 Task: Find connections with filter location Corfu with filter topic #SmallBusinesswith filter profile language German with filter current company EY with filter school DOEACC with filter industry Human Resources Services with filter service category Editing with filter keywords title Nail Technician
Action: Mouse moved to (486, 80)
Screenshot: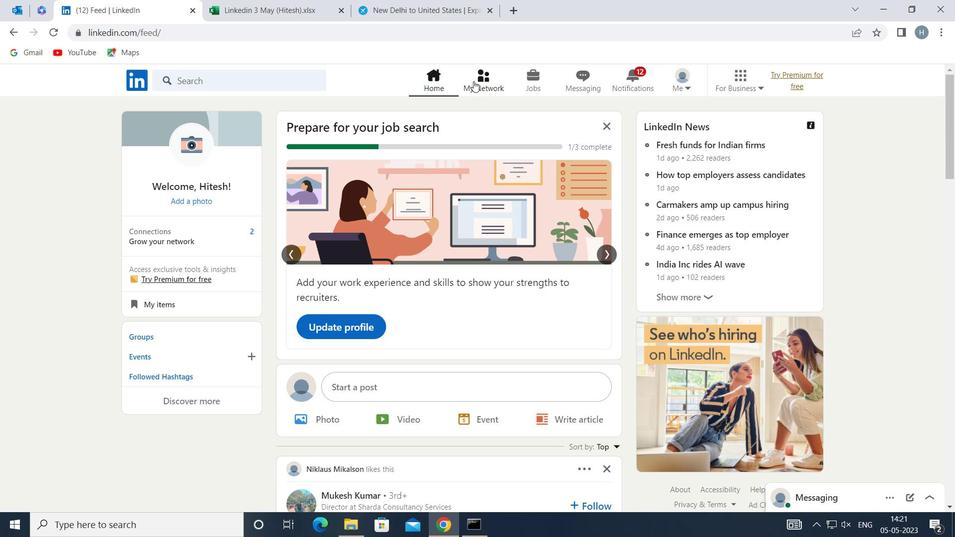 
Action: Mouse pressed left at (486, 80)
Screenshot: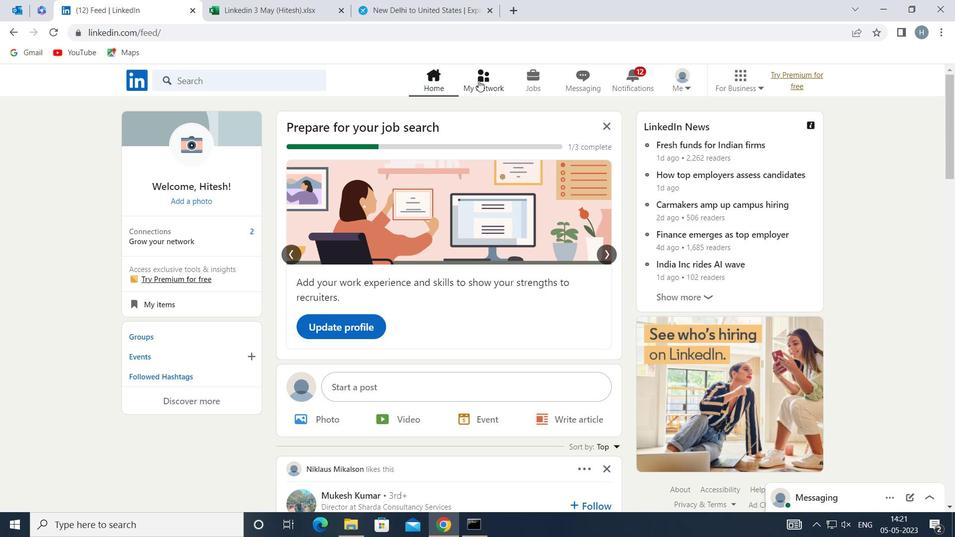 
Action: Mouse moved to (265, 147)
Screenshot: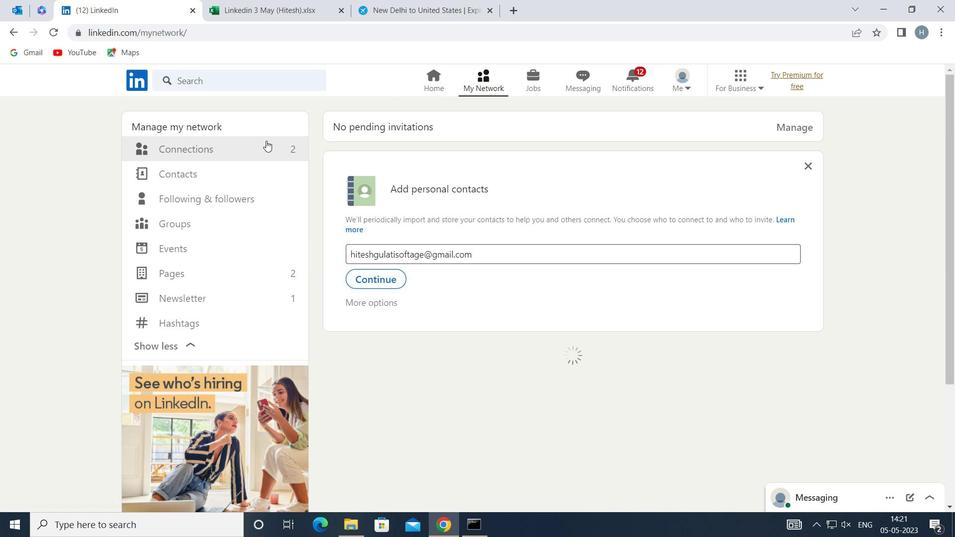 
Action: Mouse pressed left at (265, 147)
Screenshot: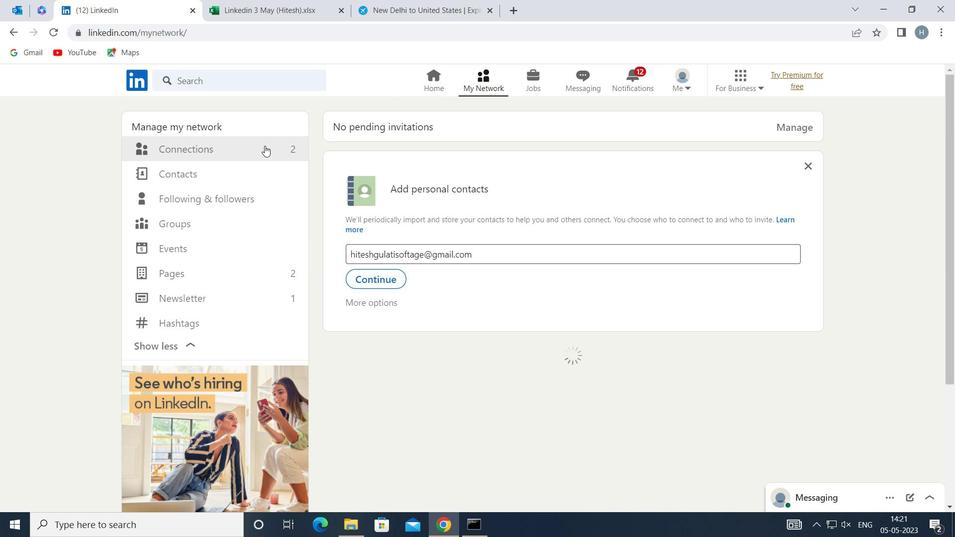 
Action: Mouse moved to (559, 148)
Screenshot: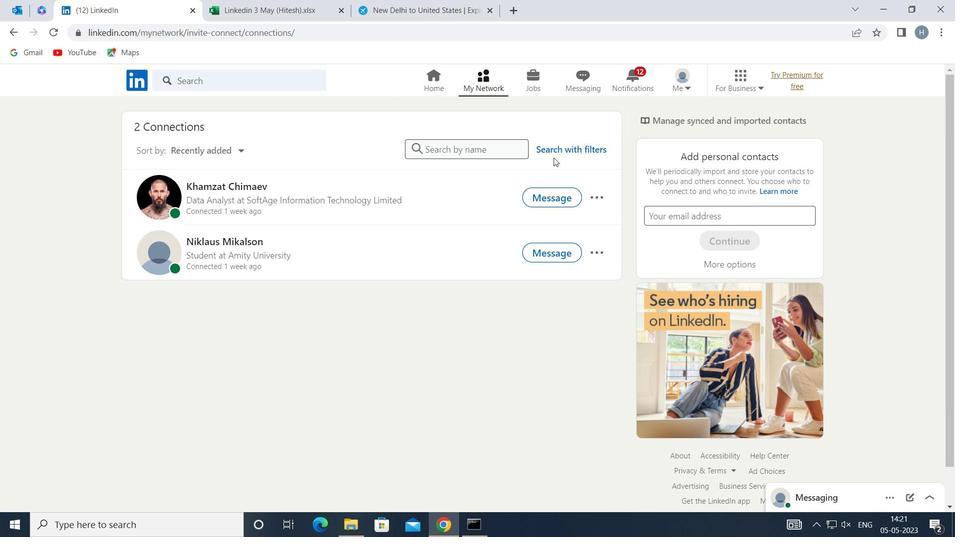 
Action: Mouse pressed left at (559, 148)
Screenshot: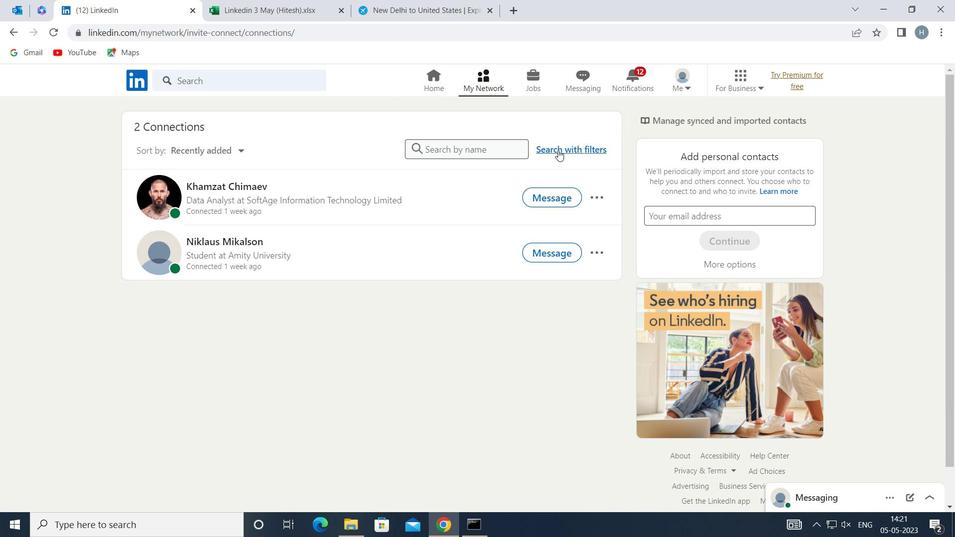
Action: Mouse moved to (515, 116)
Screenshot: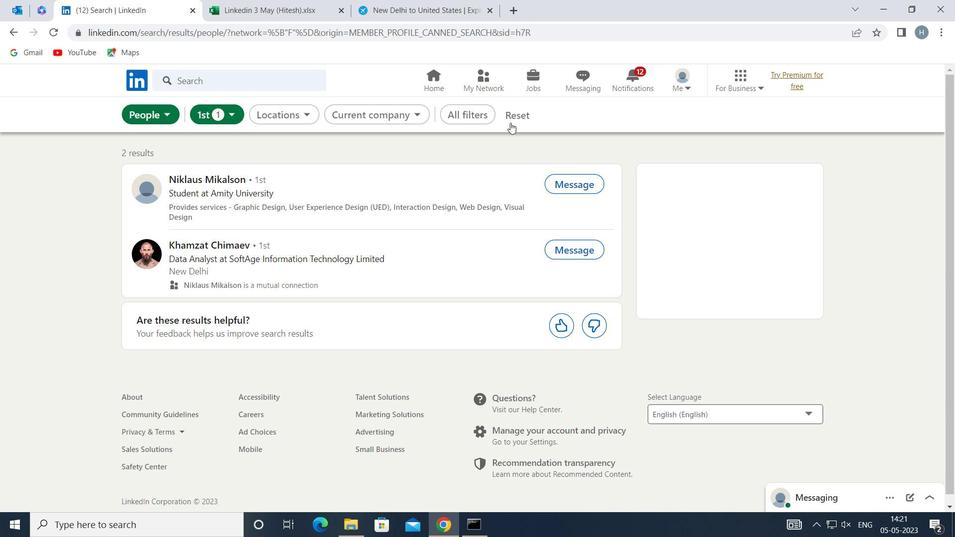 
Action: Mouse pressed left at (515, 116)
Screenshot: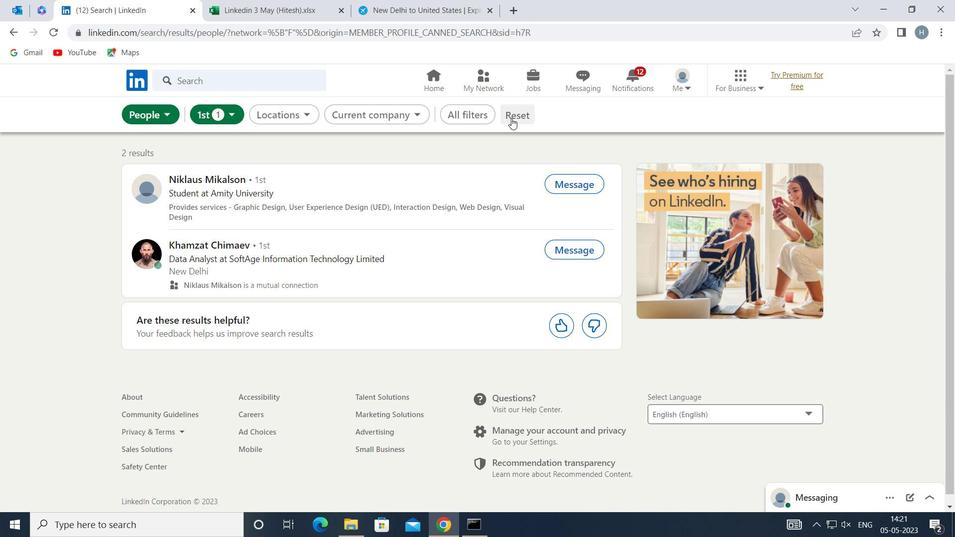 
Action: Mouse moved to (499, 114)
Screenshot: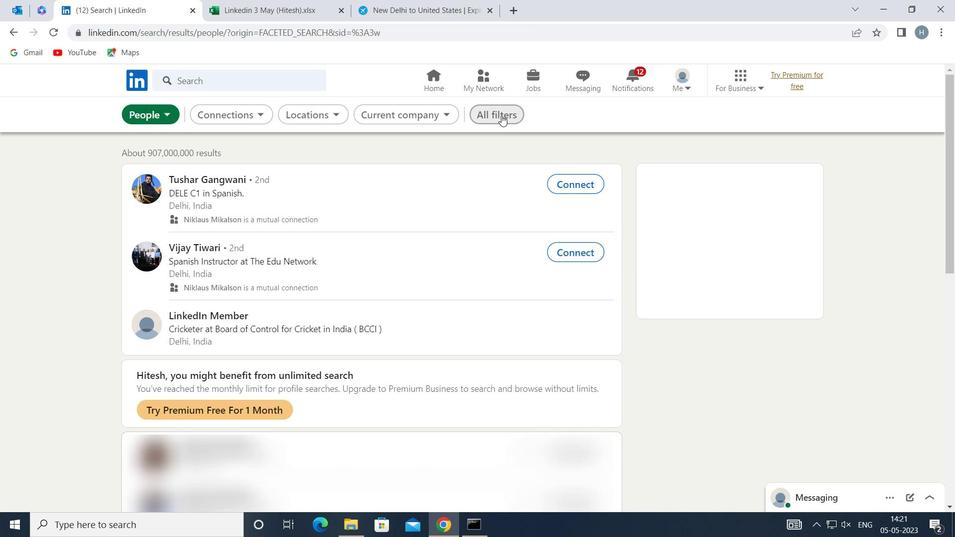 
Action: Mouse pressed left at (499, 114)
Screenshot: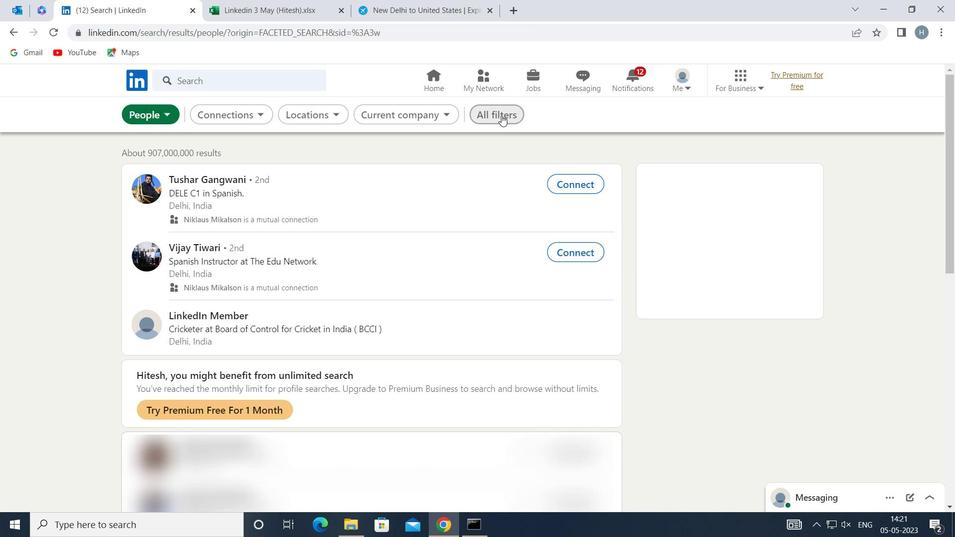 
Action: Mouse moved to (679, 246)
Screenshot: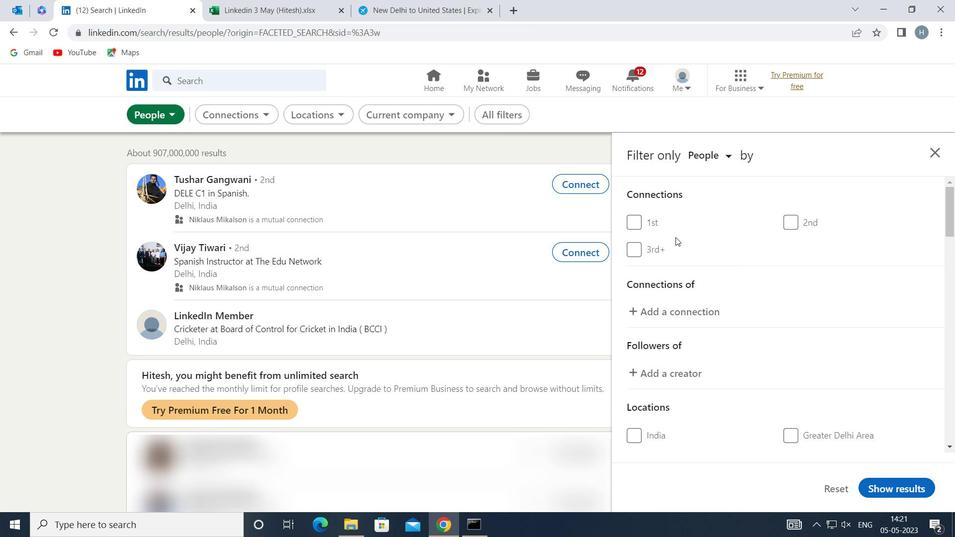 
Action: Mouse scrolled (679, 246) with delta (0, 0)
Screenshot: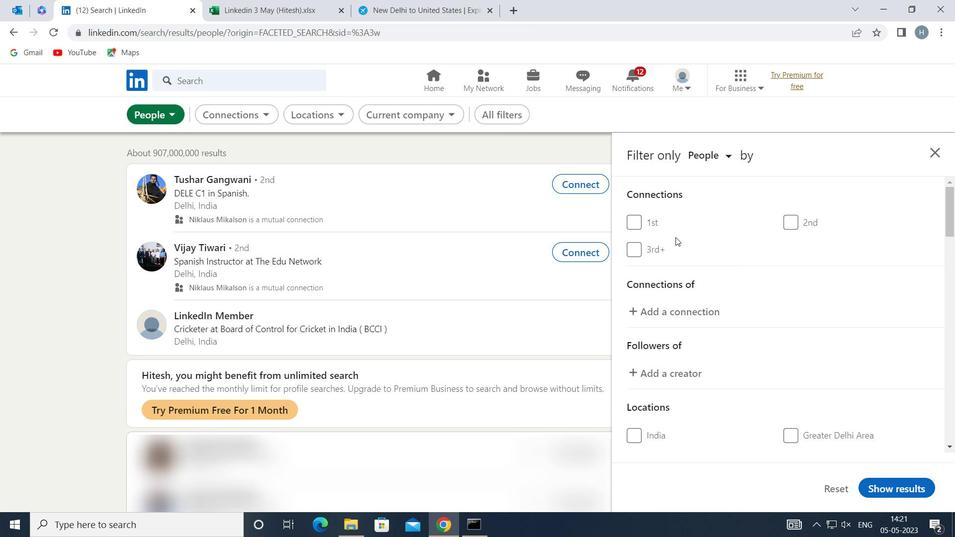 
Action: Mouse moved to (685, 261)
Screenshot: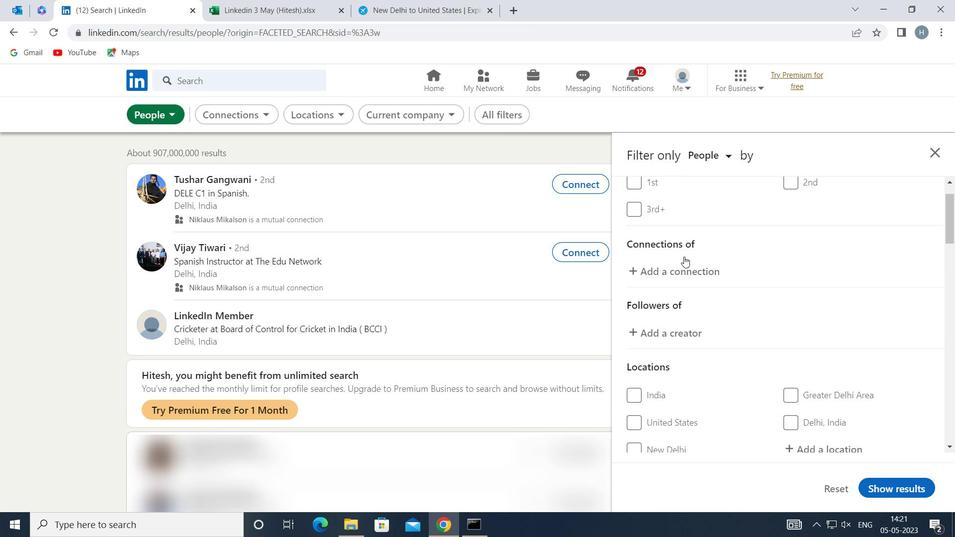 
Action: Mouse scrolled (685, 260) with delta (0, 0)
Screenshot: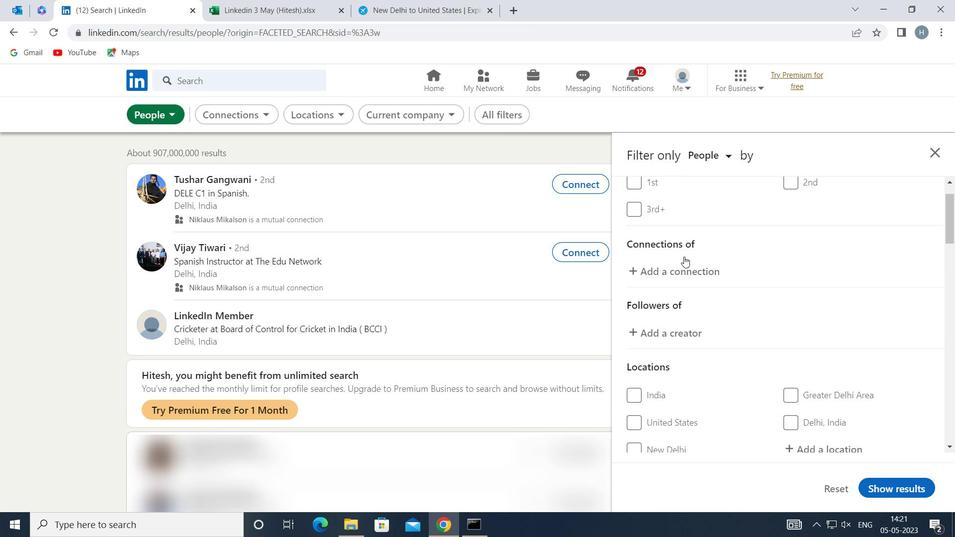 
Action: Mouse moved to (810, 354)
Screenshot: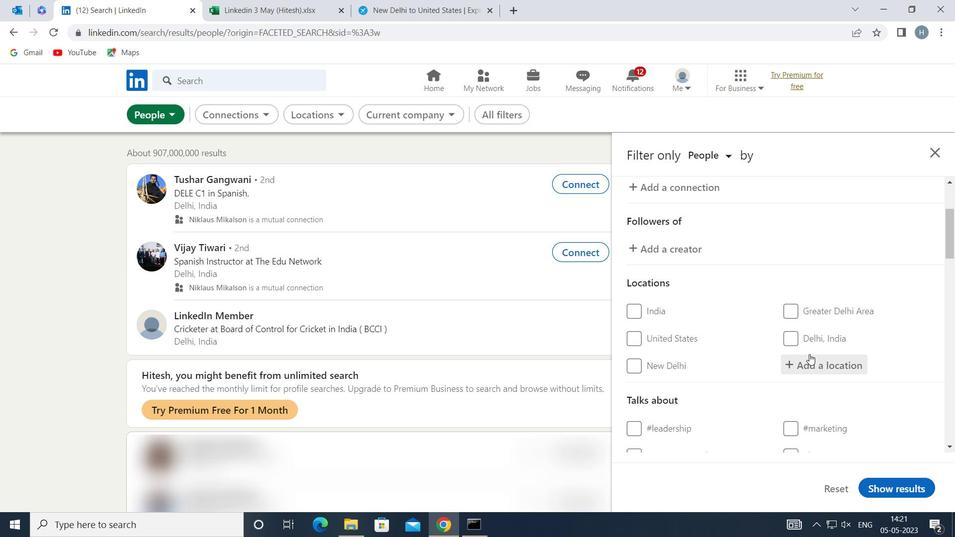 
Action: Mouse pressed left at (810, 354)
Screenshot: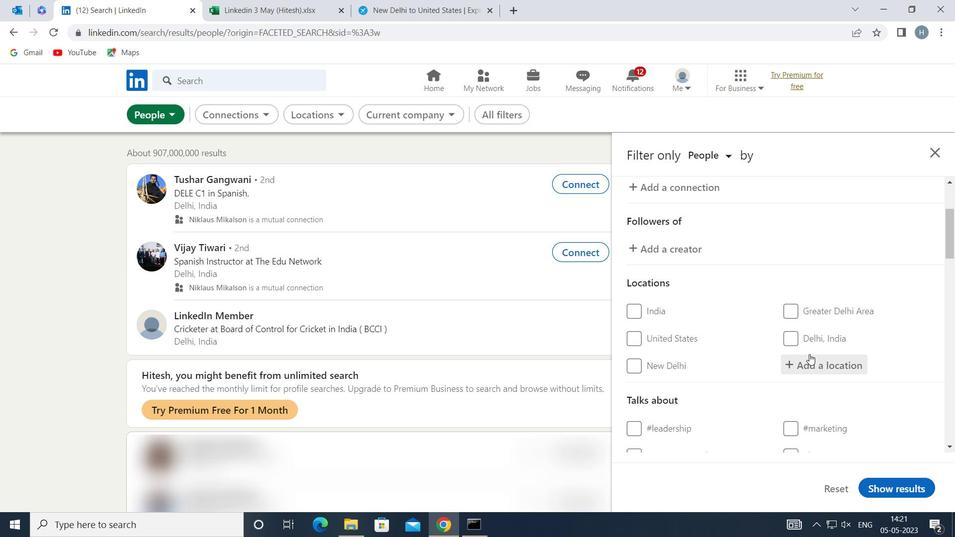 
Action: Mouse moved to (810, 354)
Screenshot: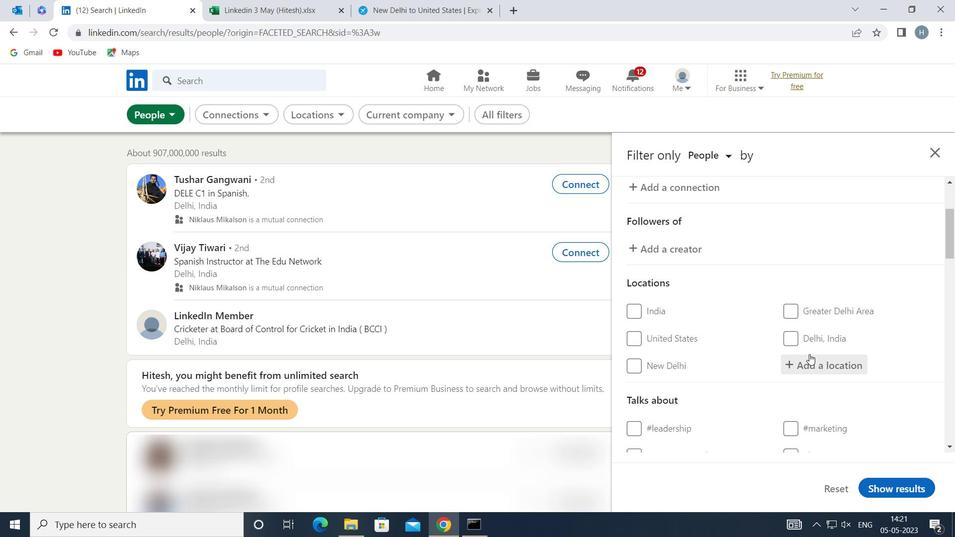 
Action: Key pressed <Key.shift>CORFU
Screenshot: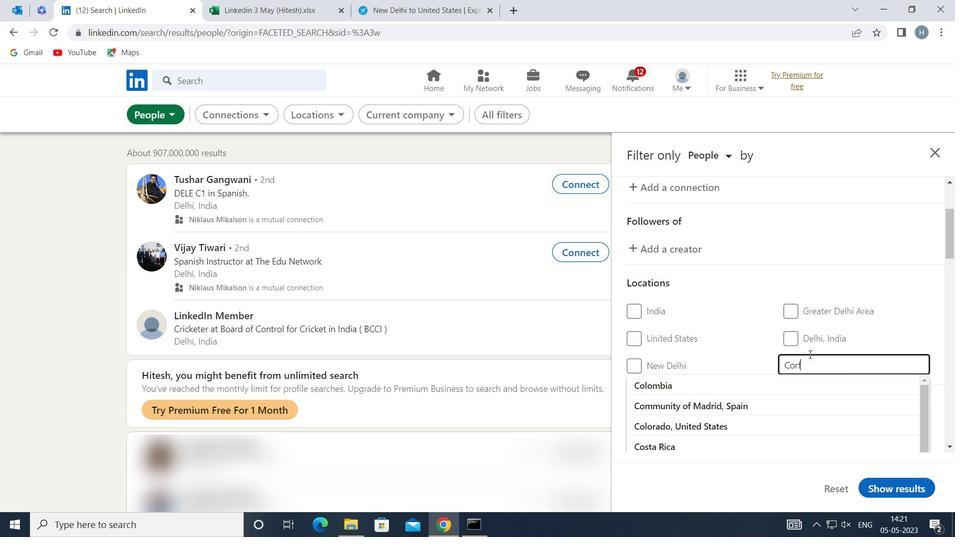 
Action: Mouse moved to (763, 386)
Screenshot: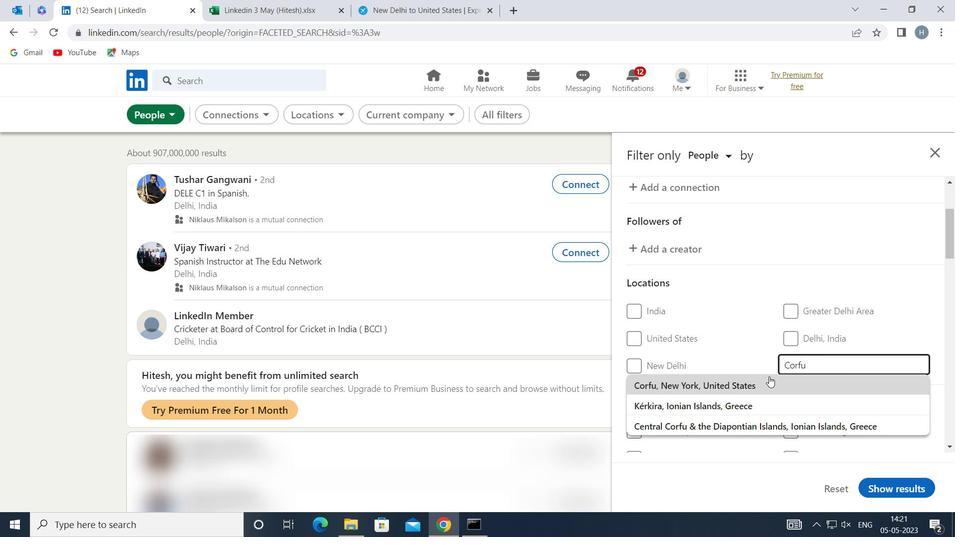 
Action: Mouse pressed left at (763, 386)
Screenshot: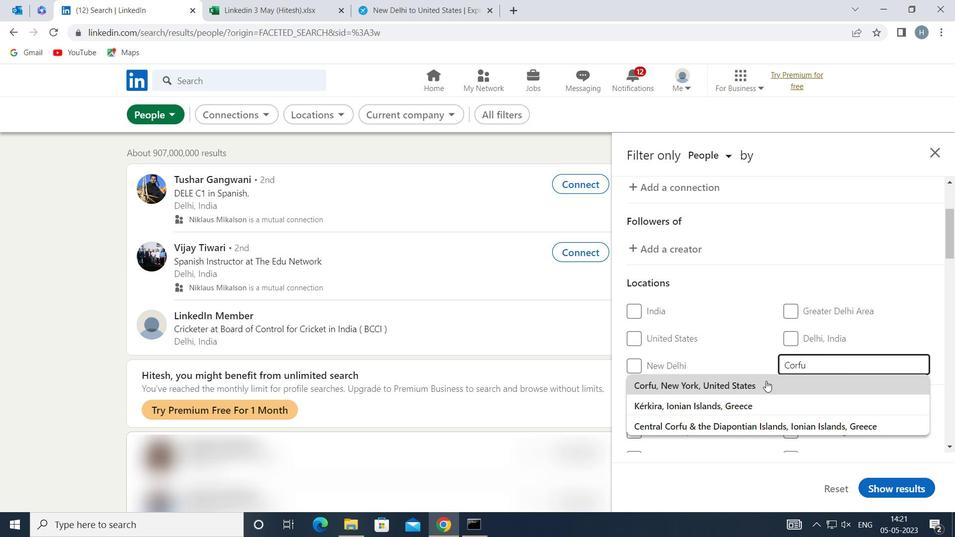 
Action: Mouse moved to (751, 305)
Screenshot: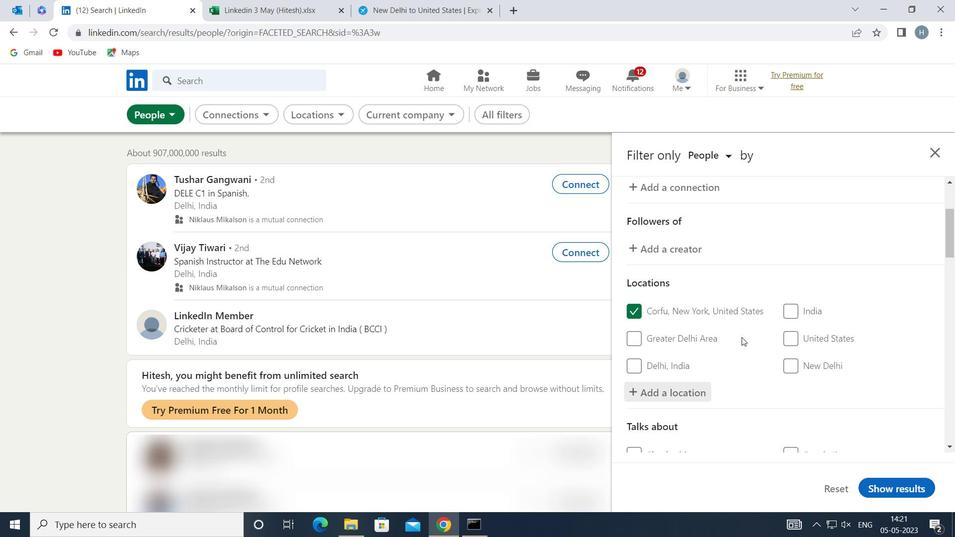 
Action: Mouse scrolled (751, 304) with delta (0, 0)
Screenshot: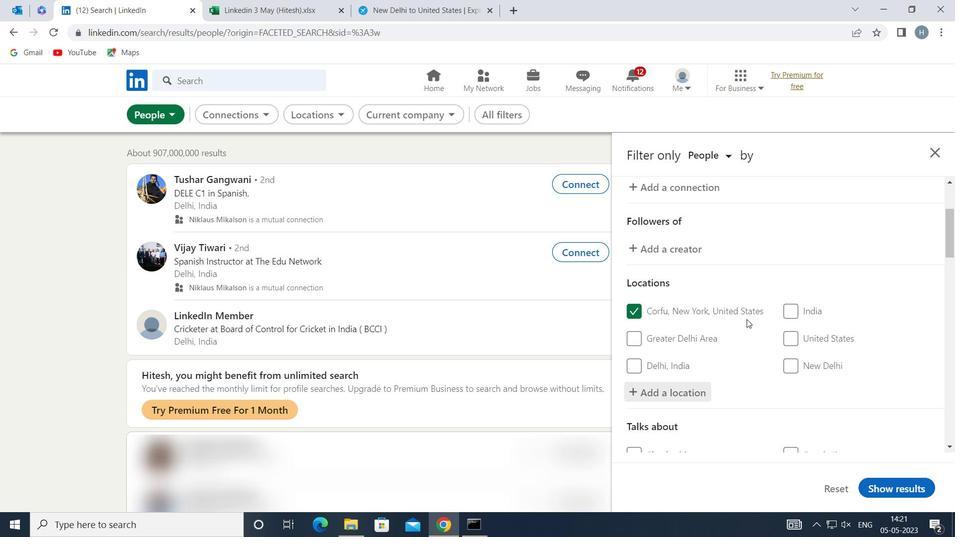 
Action: Mouse moved to (754, 300)
Screenshot: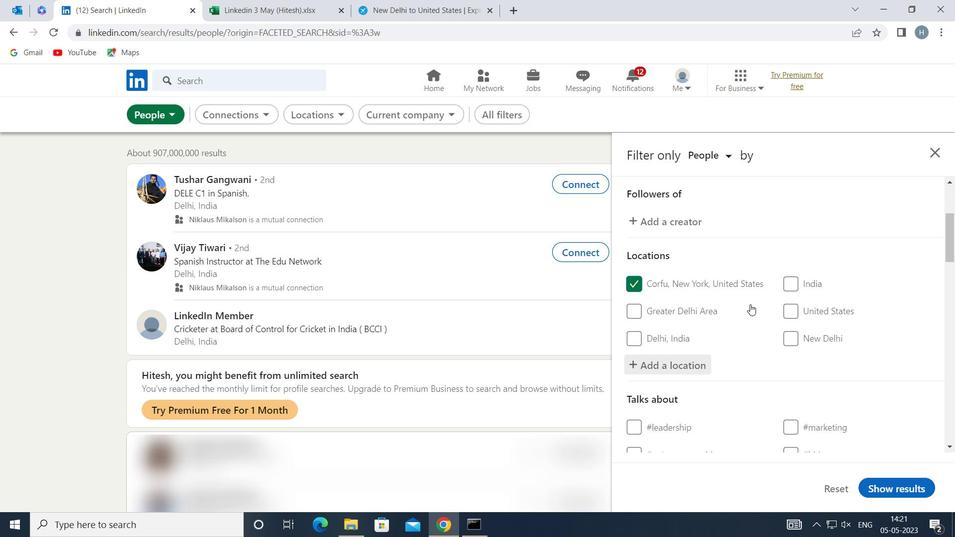 
Action: Mouse scrolled (754, 300) with delta (0, 0)
Screenshot: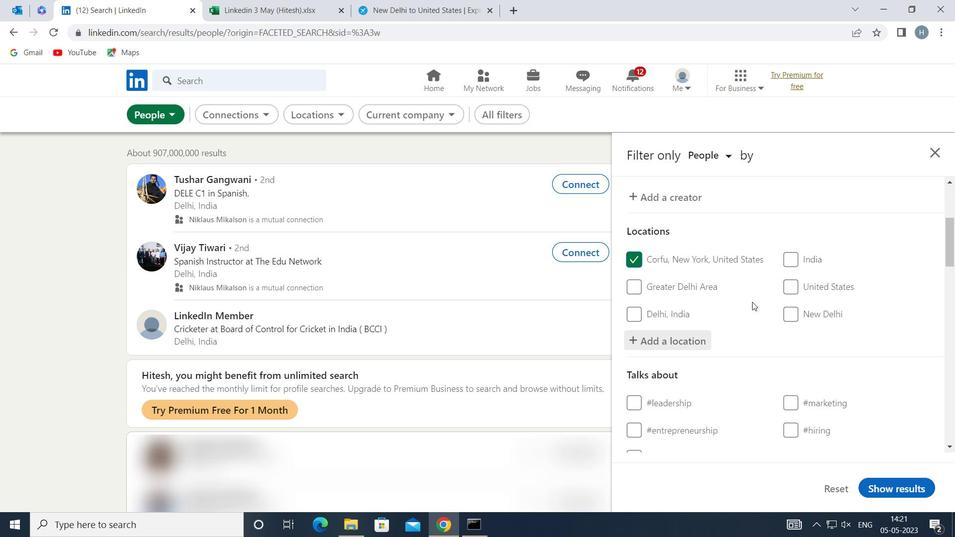 
Action: Mouse moved to (756, 303)
Screenshot: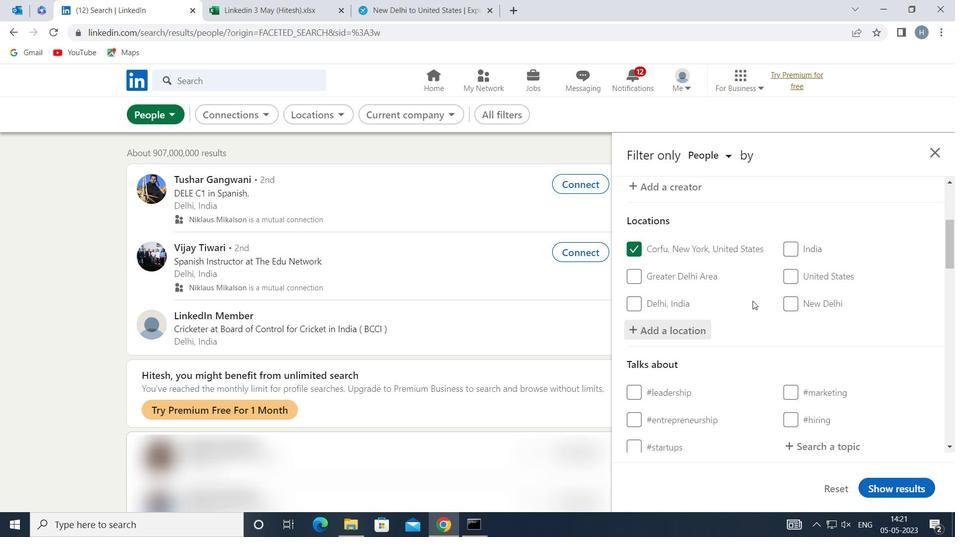 
Action: Mouse scrolled (756, 303) with delta (0, 0)
Screenshot: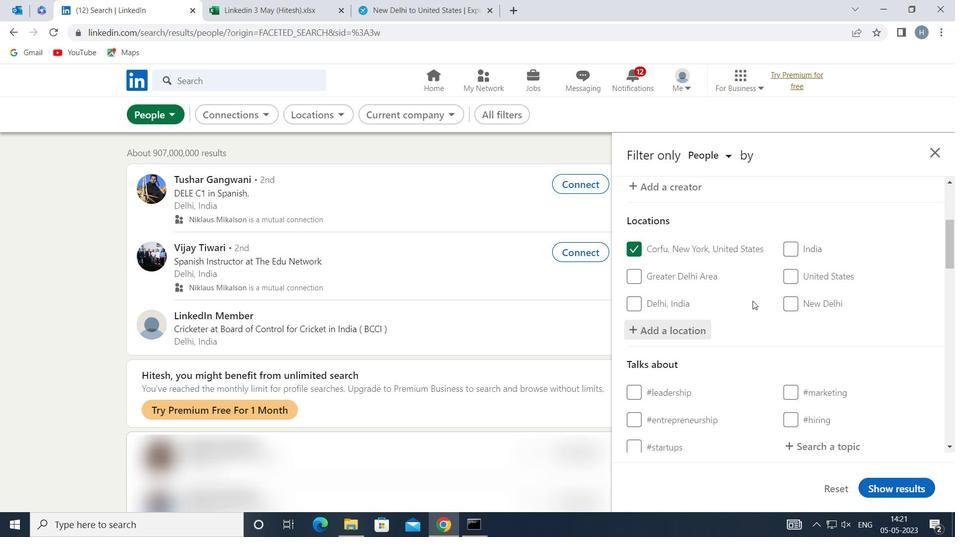 
Action: Mouse moved to (822, 317)
Screenshot: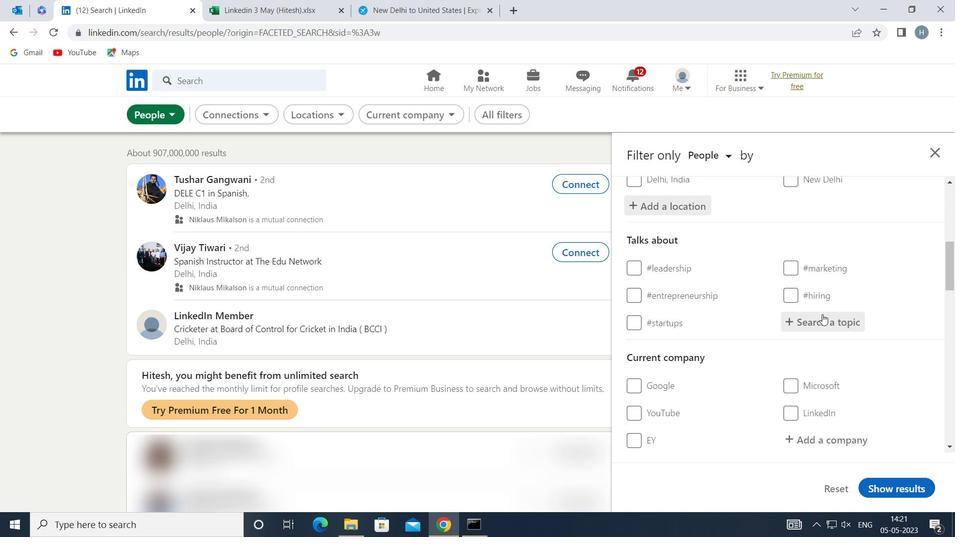 
Action: Mouse pressed left at (822, 317)
Screenshot: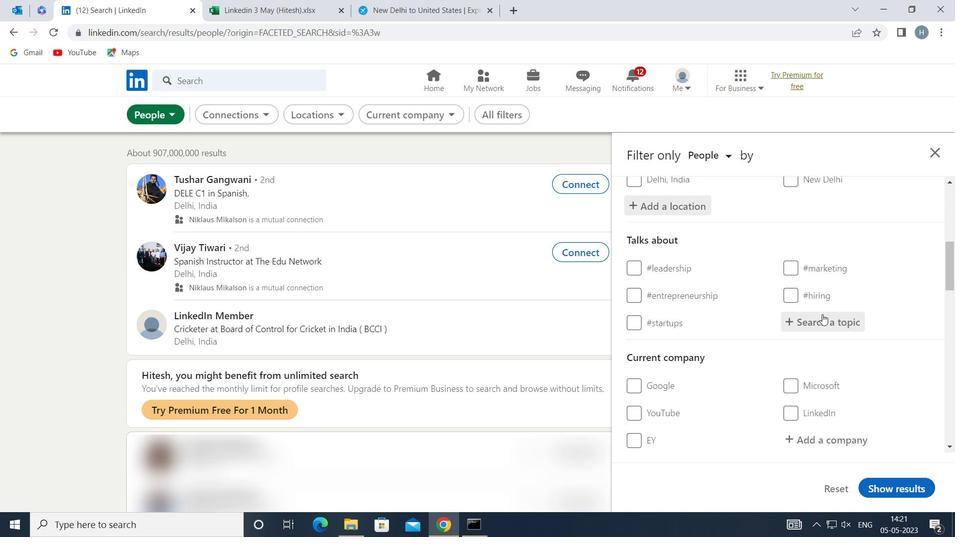 
Action: Mouse moved to (822, 318)
Screenshot: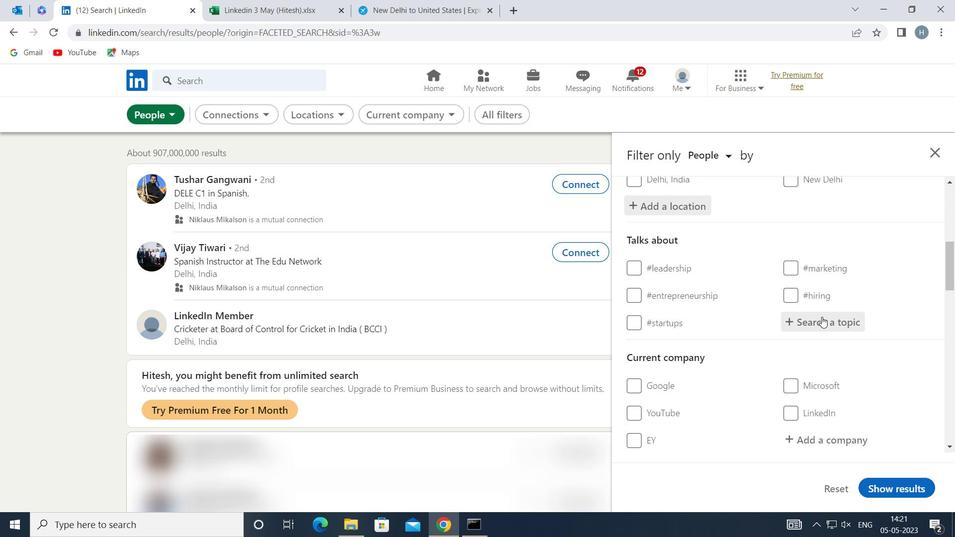 
Action: Key pressed <Key.shift>SMALL<Key.shift>BUSINESS
Screenshot: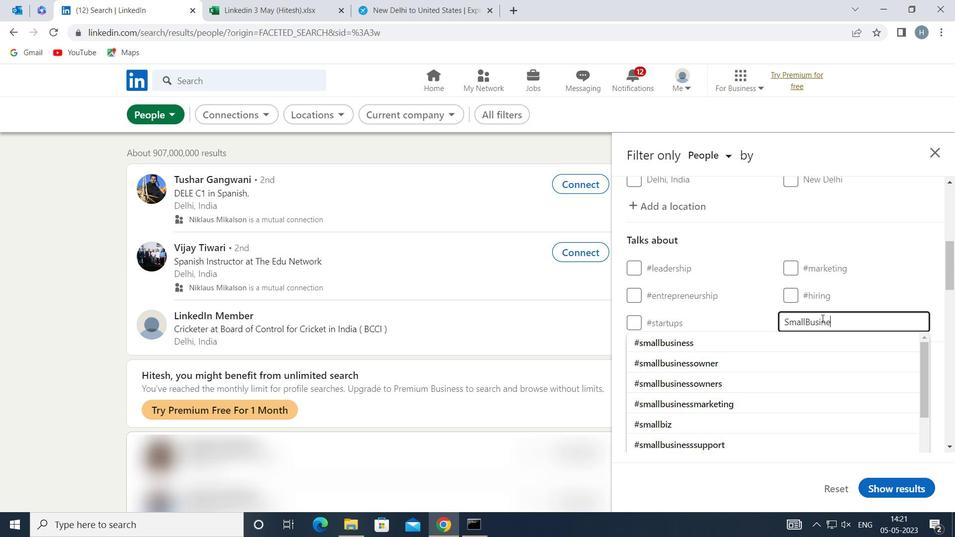 
Action: Mouse moved to (794, 341)
Screenshot: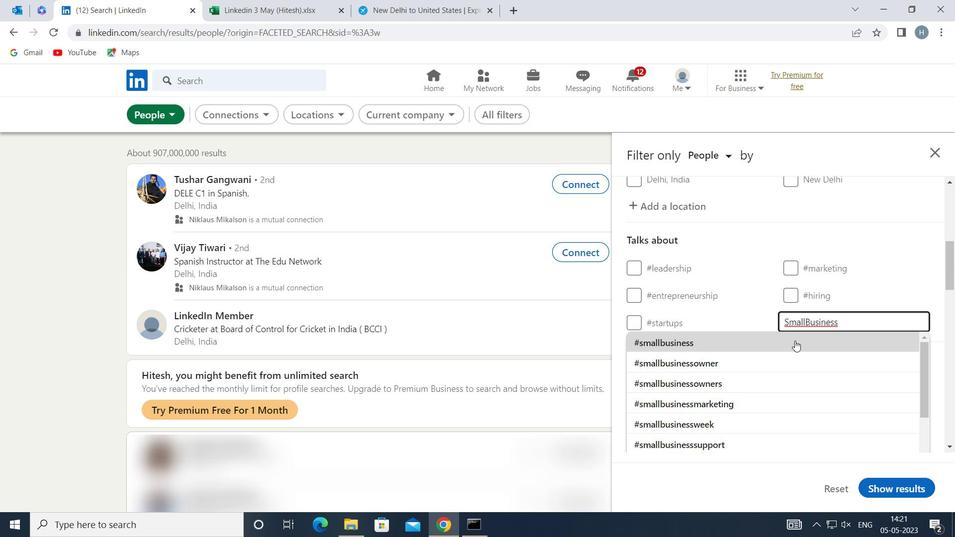 
Action: Mouse pressed left at (794, 341)
Screenshot: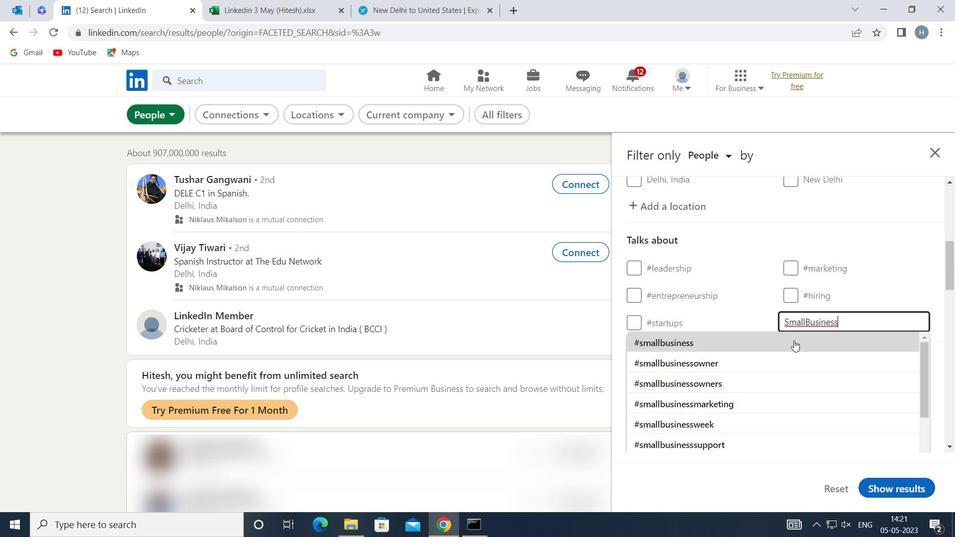
Action: Mouse moved to (790, 337)
Screenshot: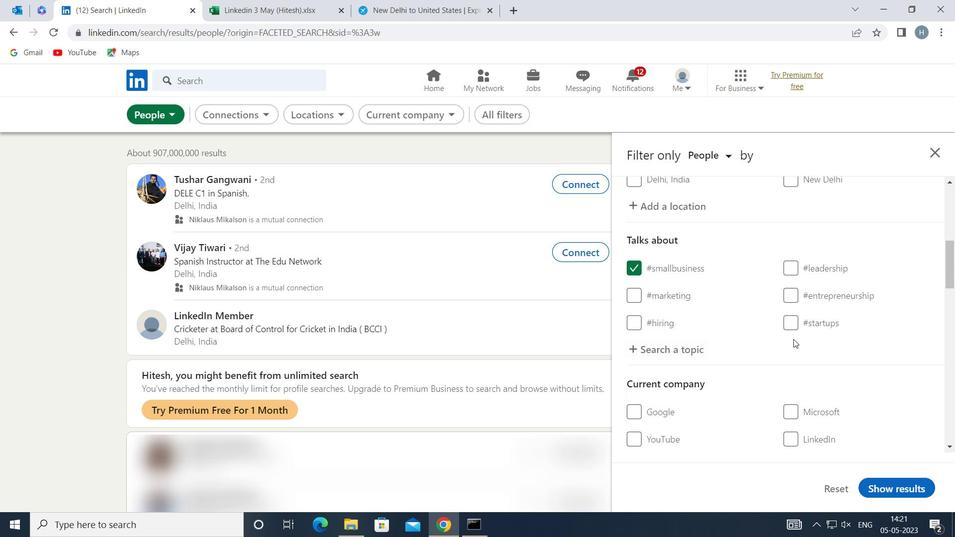
Action: Mouse scrolled (790, 337) with delta (0, 0)
Screenshot: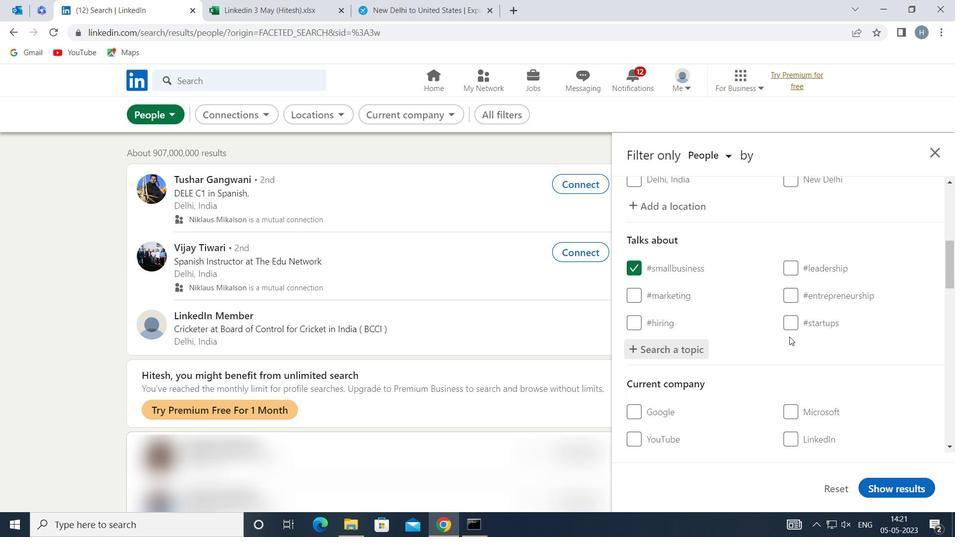 
Action: Mouse scrolled (790, 337) with delta (0, 0)
Screenshot: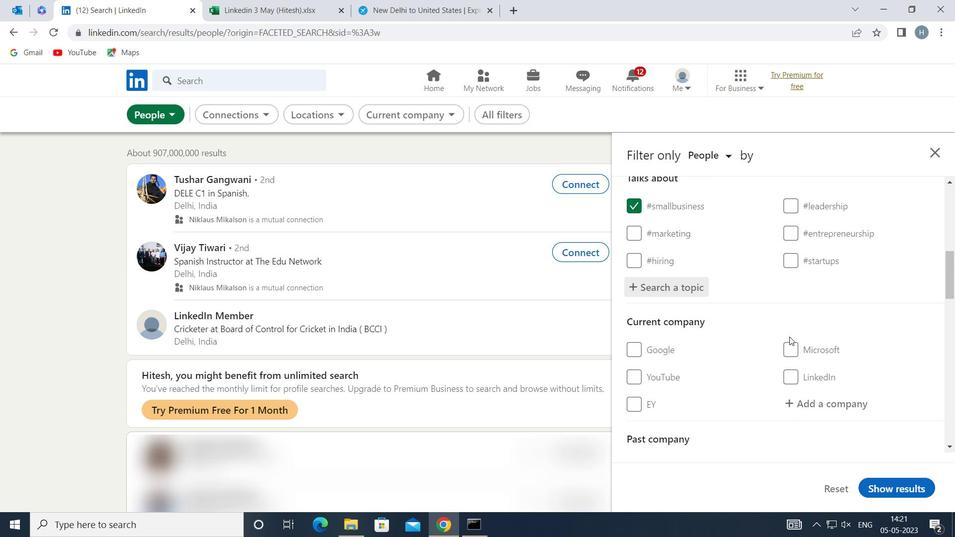 
Action: Mouse scrolled (790, 337) with delta (0, 0)
Screenshot: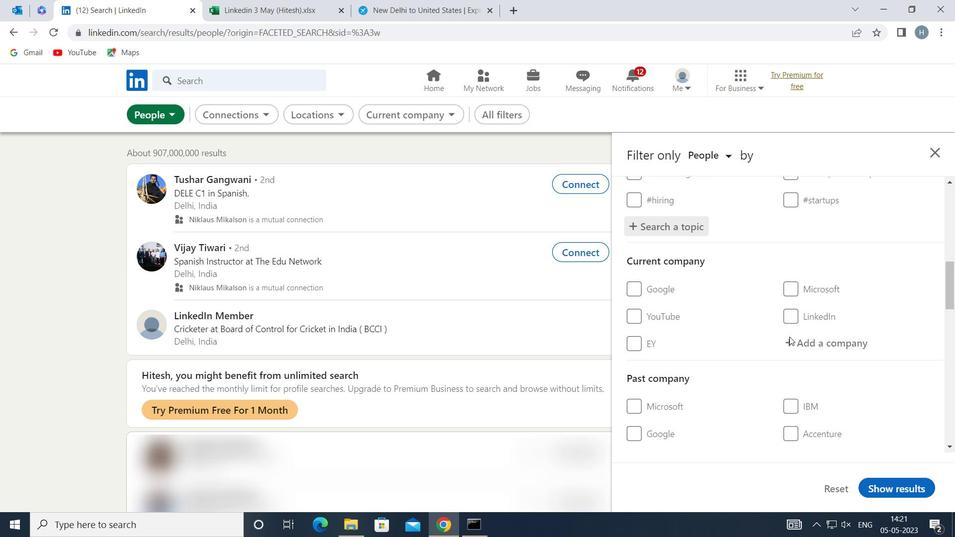
Action: Mouse scrolled (790, 337) with delta (0, 0)
Screenshot: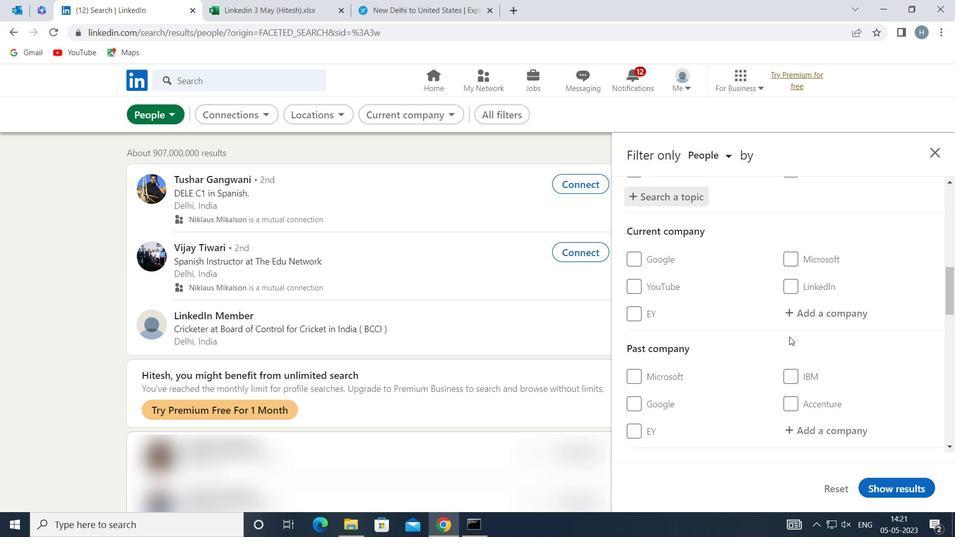 
Action: Mouse scrolled (790, 337) with delta (0, 0)
Screenshot: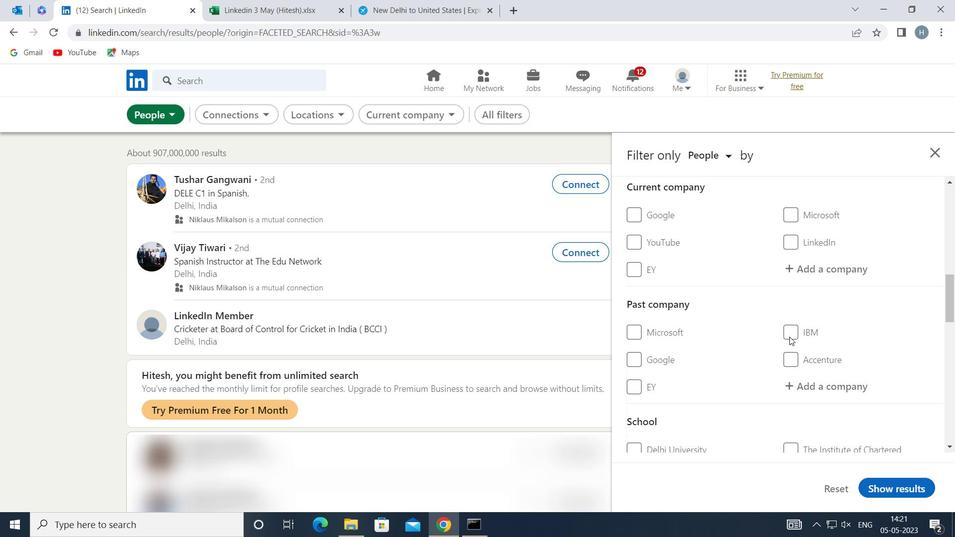 
Action: Mouse scrolled (790, 337) with delta (0, 0)
Screenshot: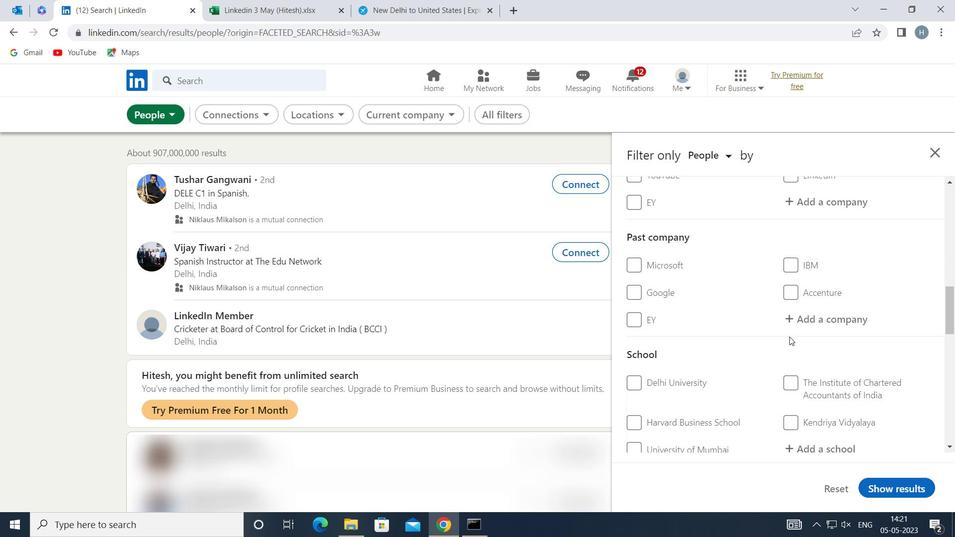 
Action: Mouse scrolled (790, 337) with delta (0, 0)
Screenshot: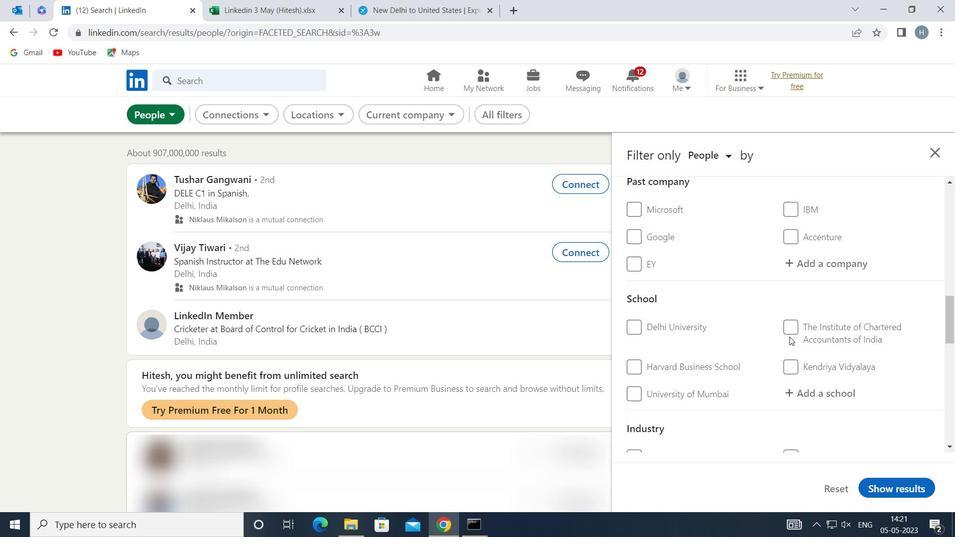 
Action: Mouse moved to (789, 343)
Screenshot: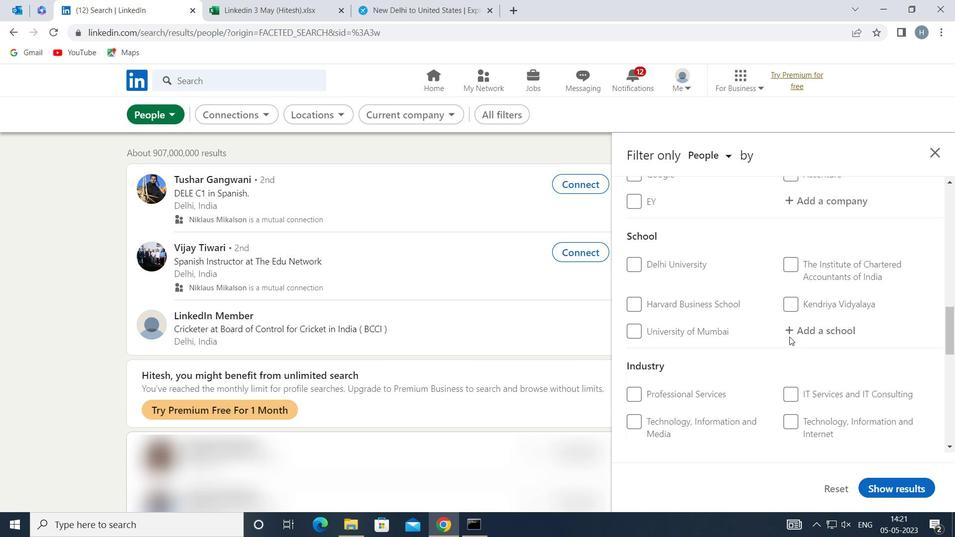 
Action: Mouse scrolled (789, 342) with delta (0, 0)
Screenshot: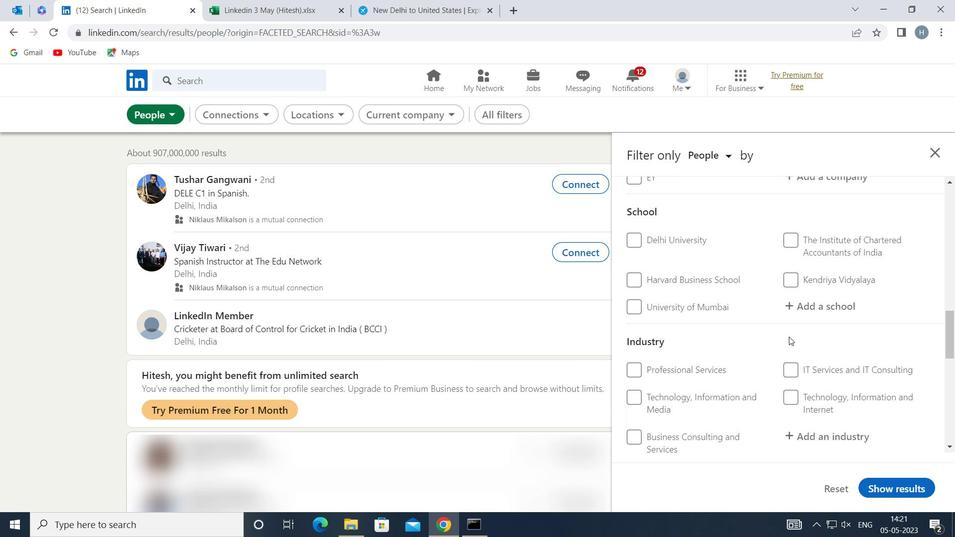 
Action: Mouse moved to (791, 345)
Screenshot: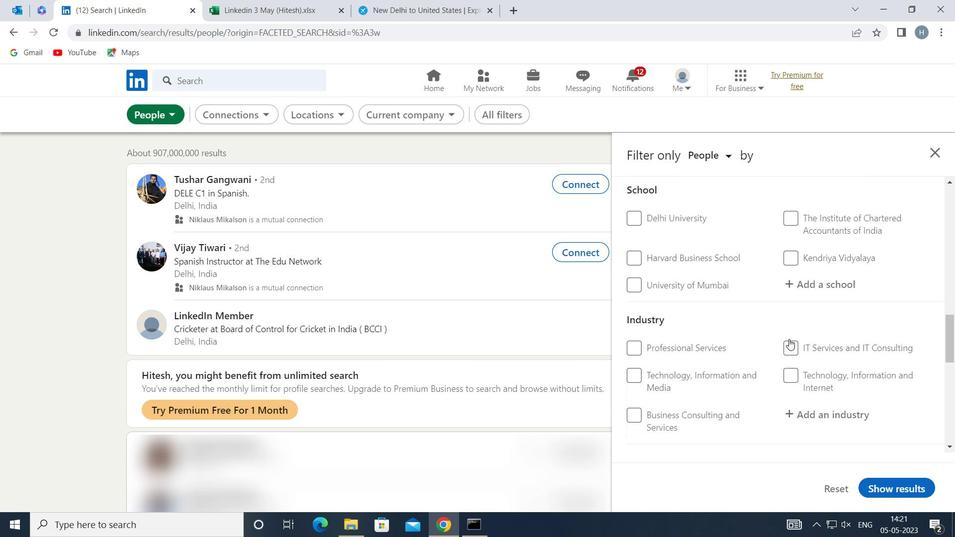 
Action: Mouse scrolled (791, 345) with delta (0, 0)
Screenshot: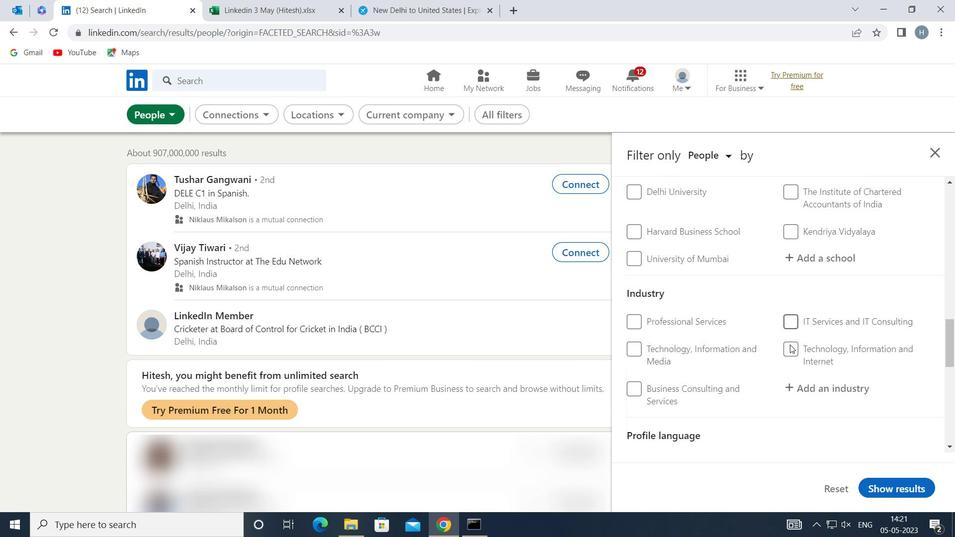 
Action: Mouse scrolled (791, 345) with delta (0, 0)
Screenshot: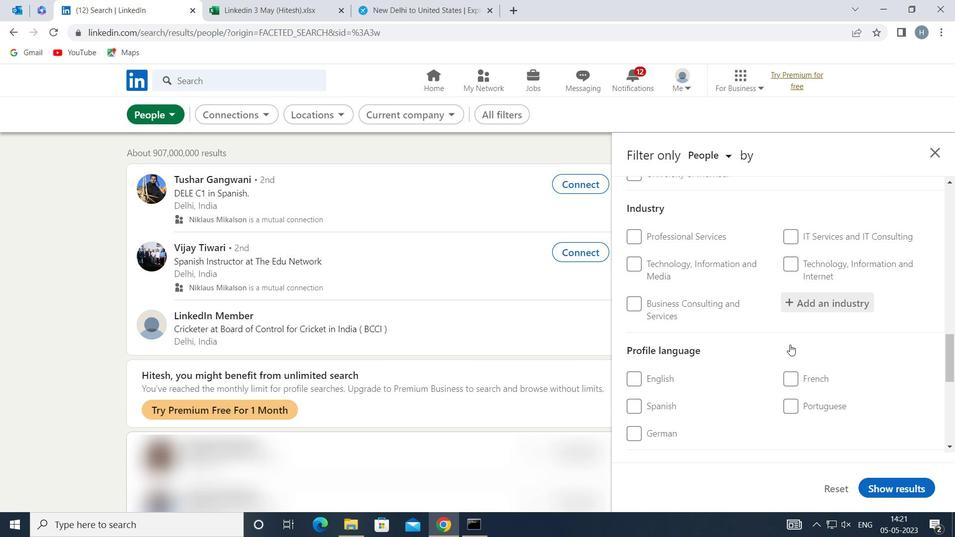 
Action: Mouse moved to (637, 355)
Screenshot: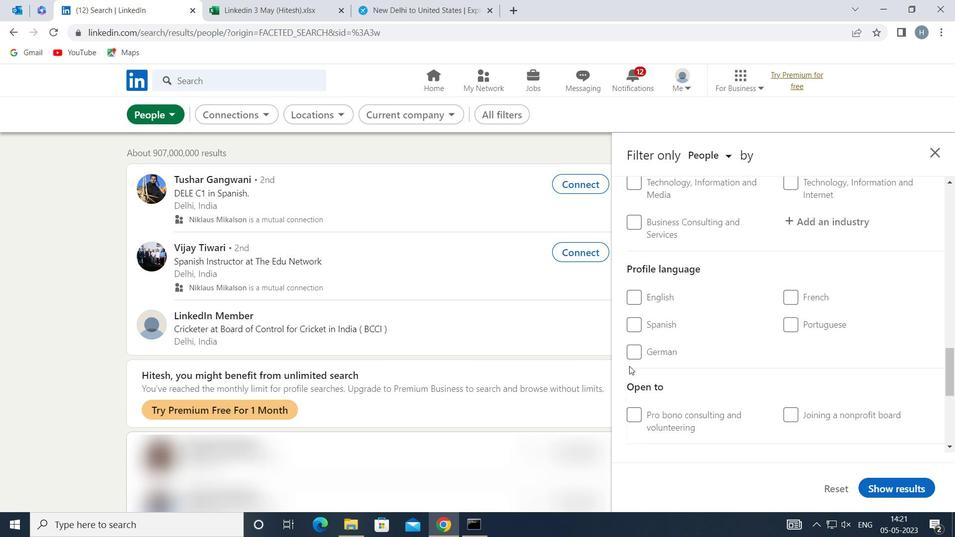 
Action: Mouse pressed left at (637, 355)
Screenshot: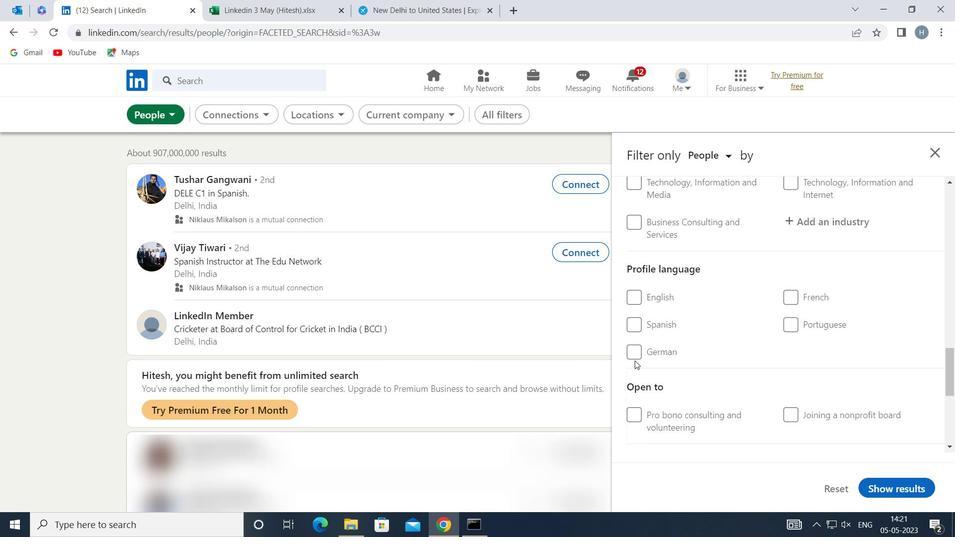 
Action: Mouse moved to (724, 354)
Screenshot: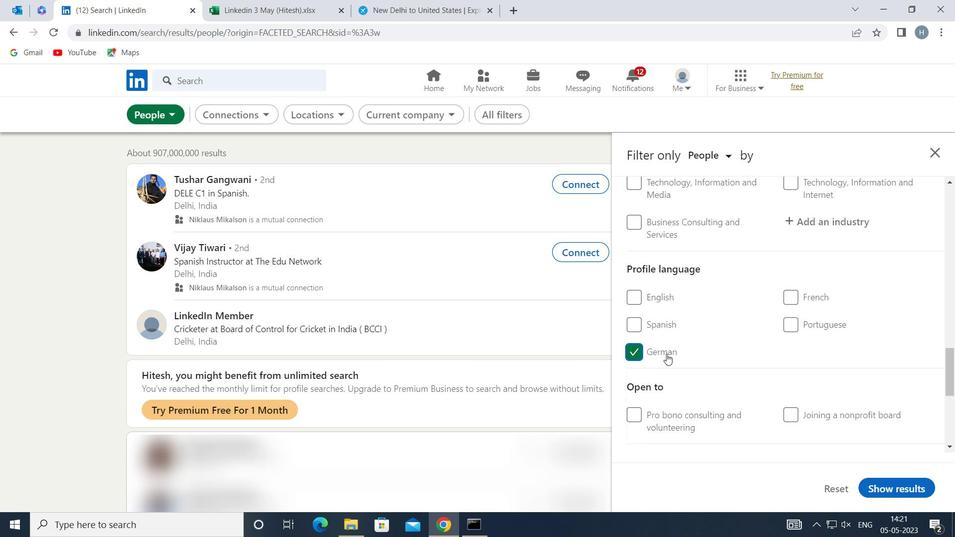 
Action: Mouse scrolled (724, 354) with delta (0, 0)
Screenshot: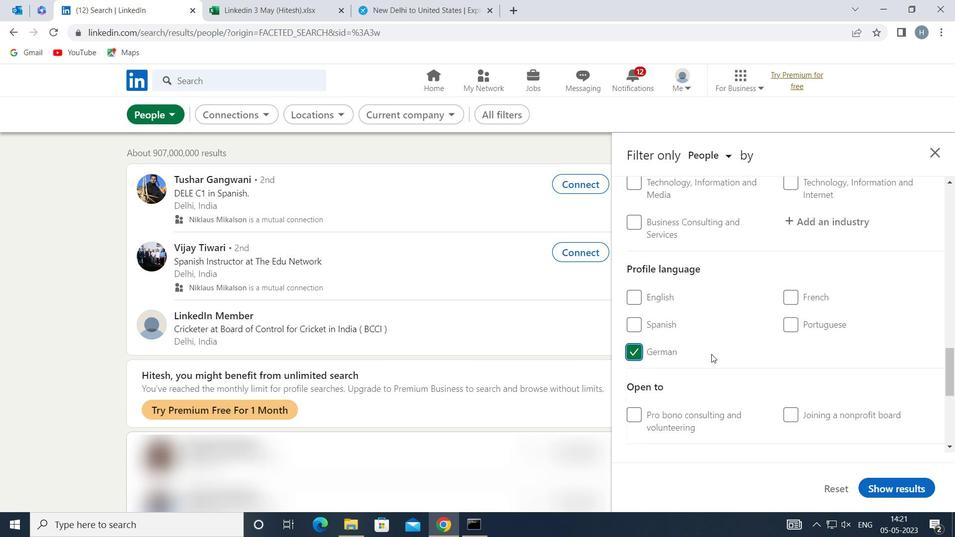 
Action: Mouse moved to (726, 354)
Screenshot: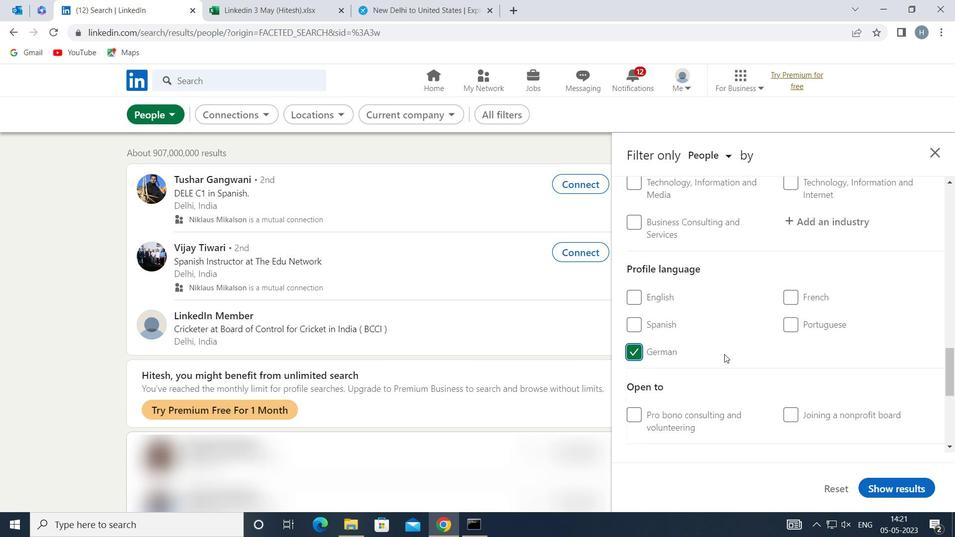 
Action: Mouse scrolled (726, 354) with delta (0, 0)
Screenshot: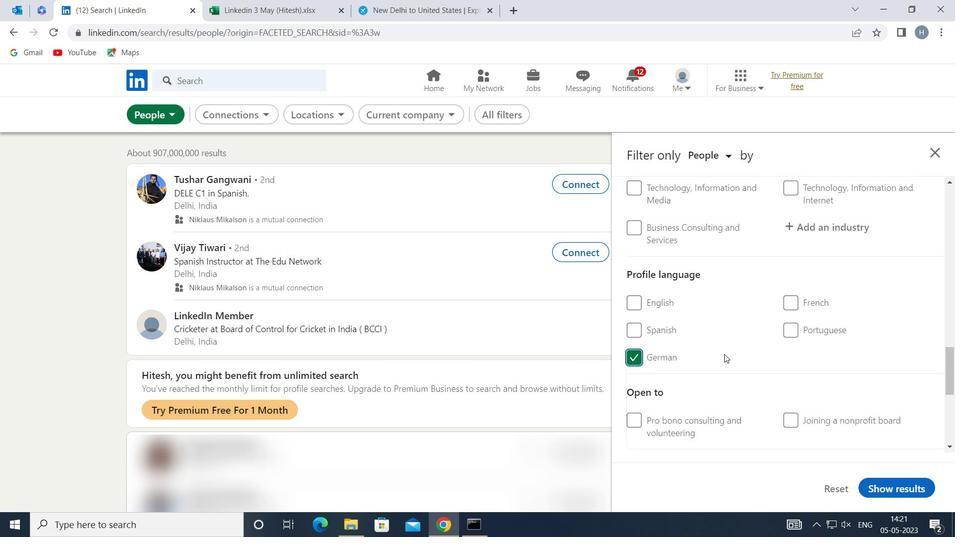 
Action: Mouse scrolled (726, 354) with delta (0, 0)
Screenshot: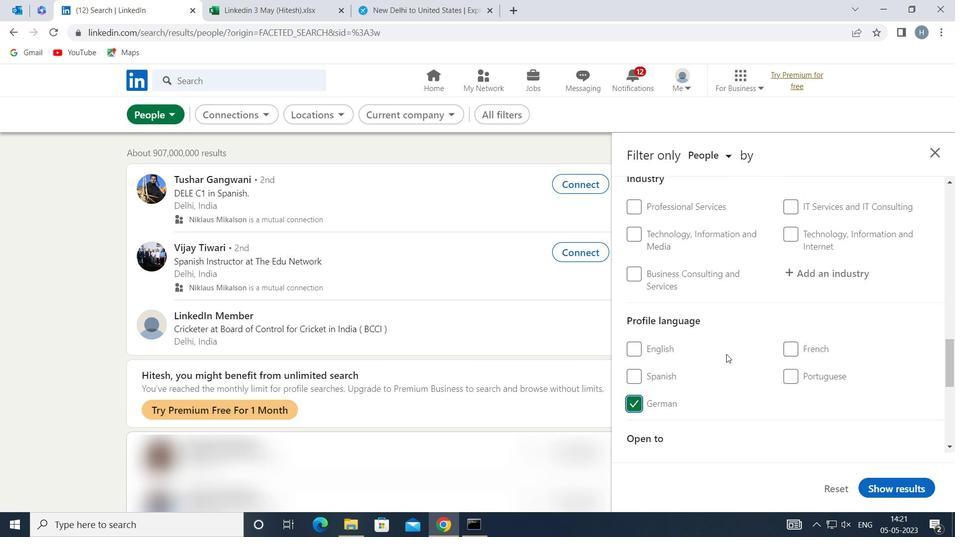 
Action: Mouse scrolled (726, 354) with delta (0, 0)
Screenshot: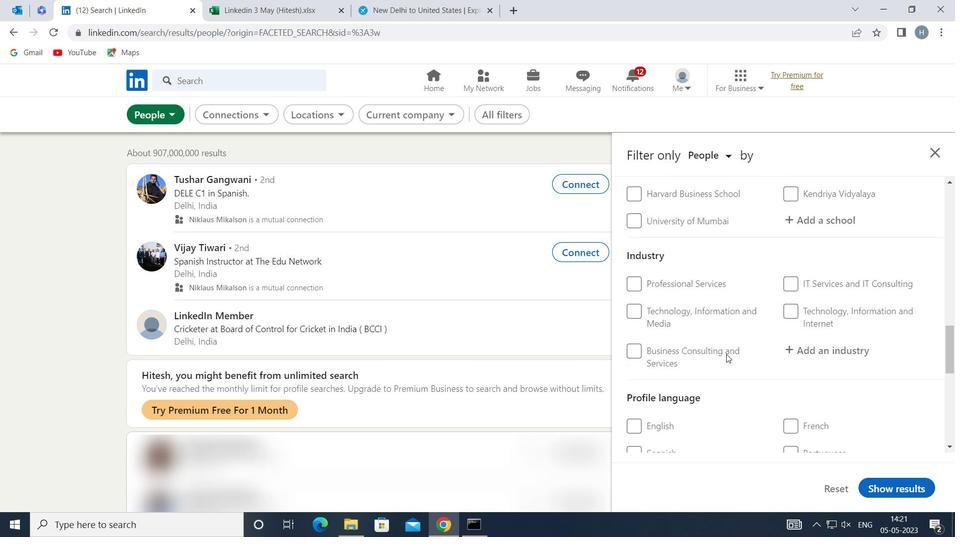 
Action: Mouse moved to (727, 354)
Screenshot: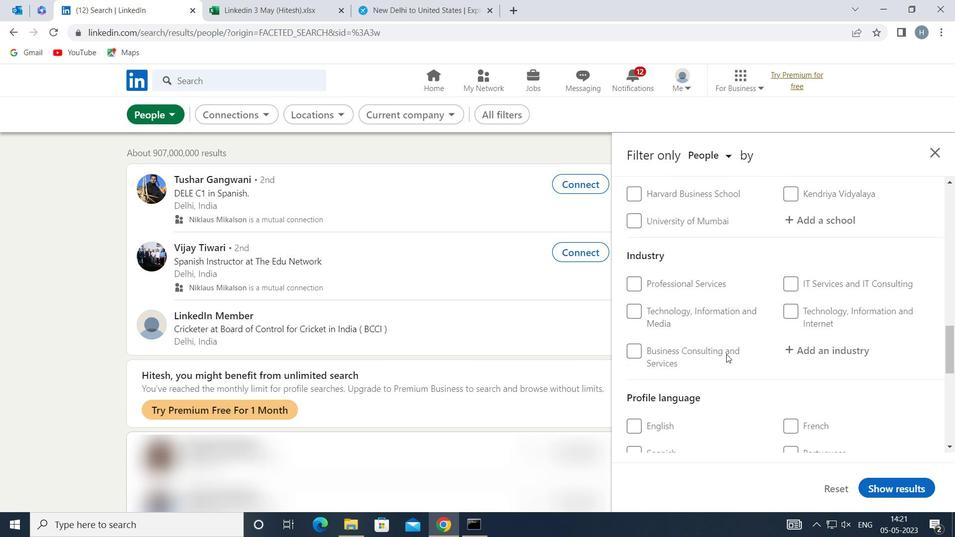 
Action: Mouse scrolled (727, 354) with delta (0, 0)
Screenshot: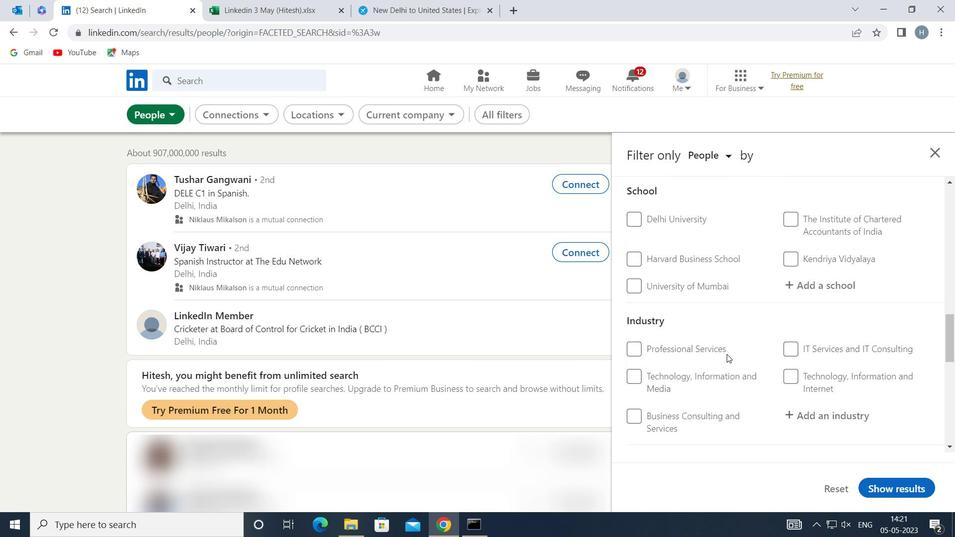 
Action: Mouse scrolled (727, 354) with delta (0, 0)
Screenshot: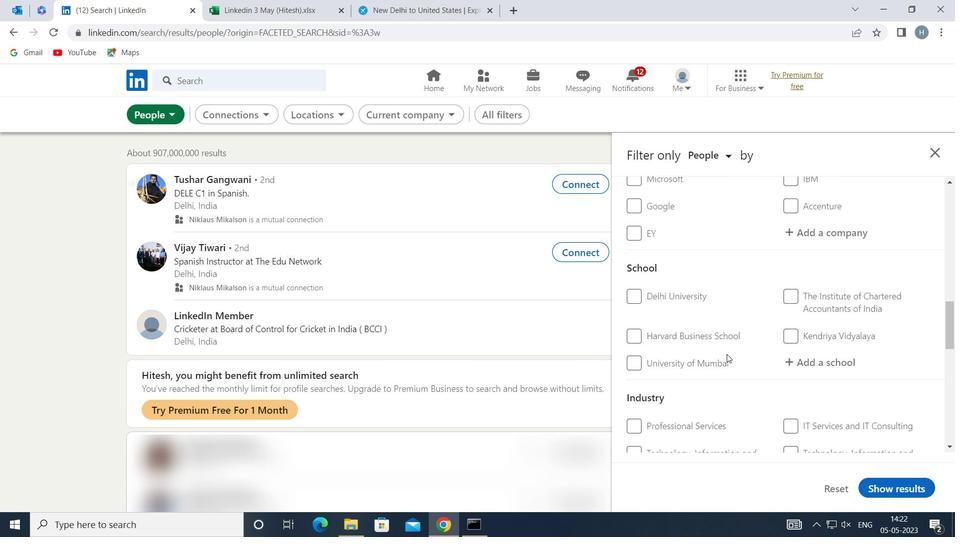 
Action: Mouse scrolled (727, 354) with delta (0, 0)
Screenshot: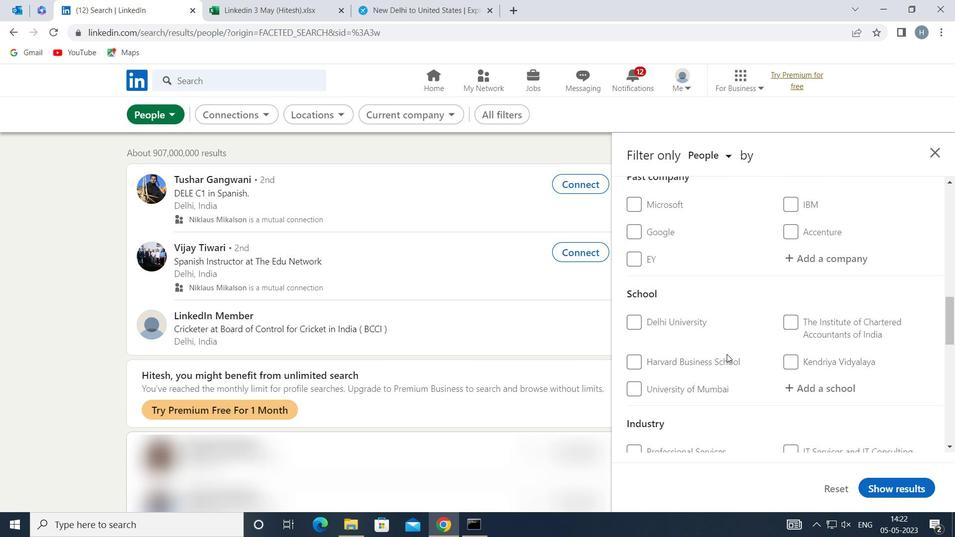 
Action: Mouse scrolled (727, 353) with delta (0, 0)
Screenshot: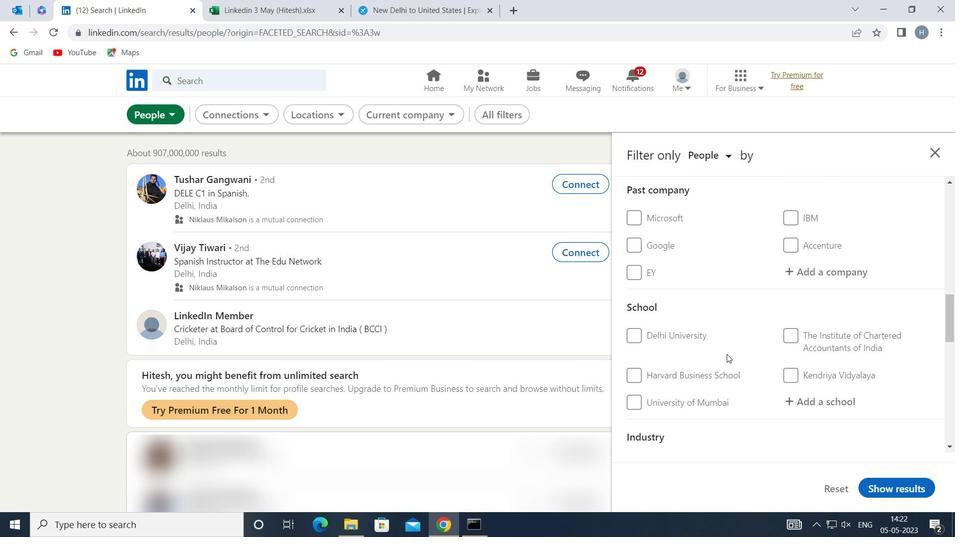 
Action: Mouse scrolled (727, 354) with delta (0, 0)
Screenshot: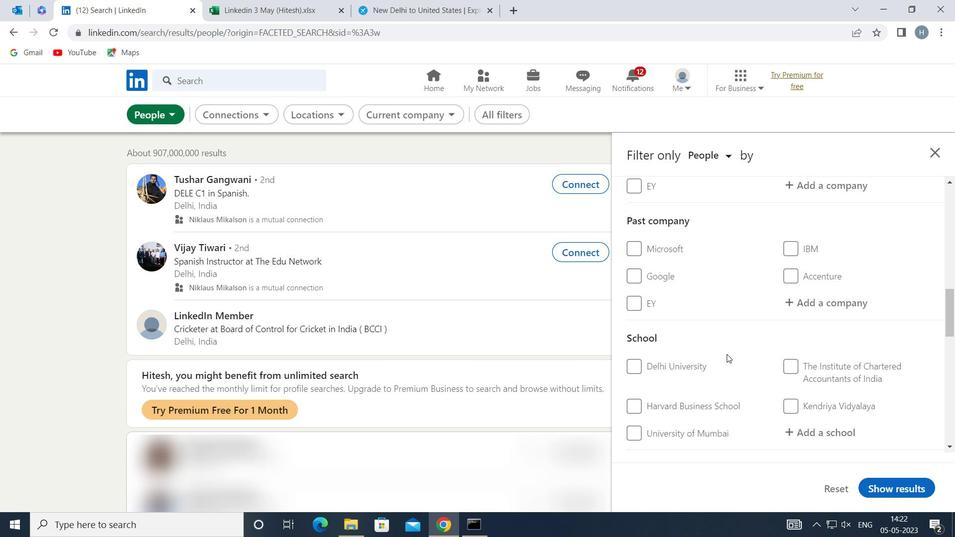 
Action: Mouse scrolled (727, 354) with delta (0, 0)
Screenshot: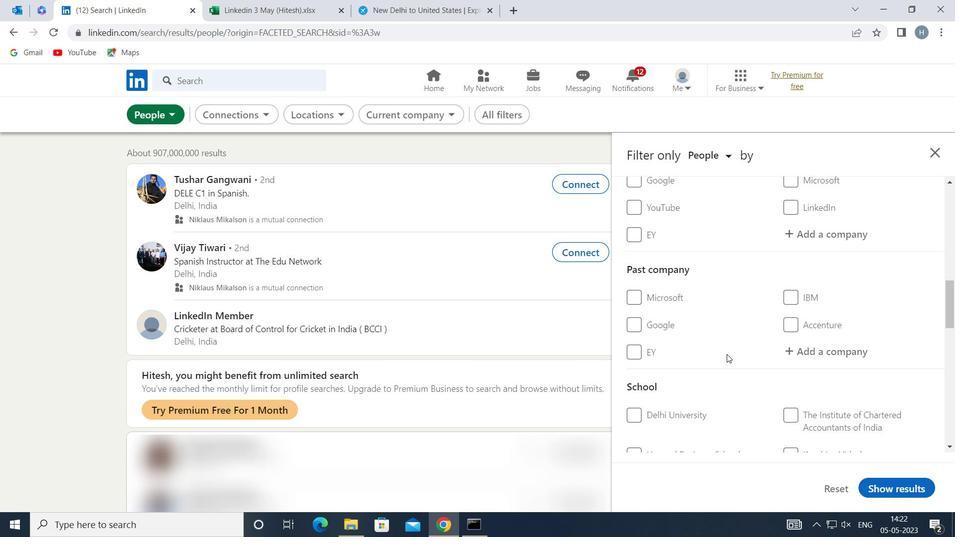 
Action: Mouse moved to (815, 341)
Screenshot: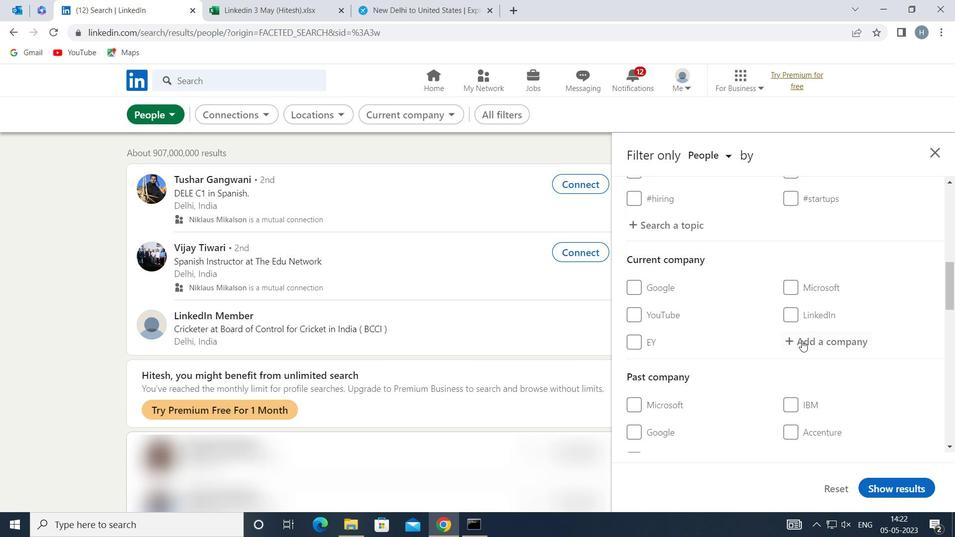 
Action: Mouse pressed left at (815, 341)
Screenshot: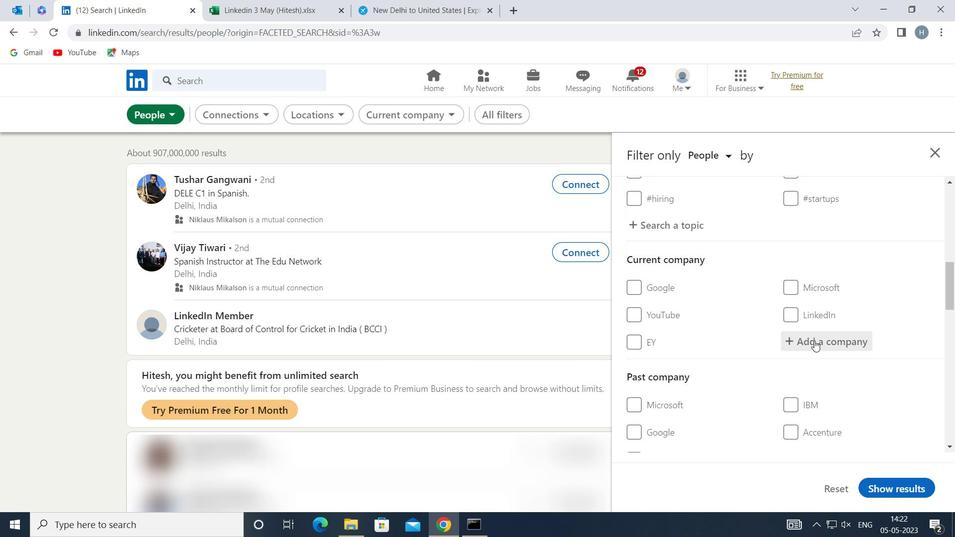 
Action: Mouse moved to (816, 343)
Screenshot: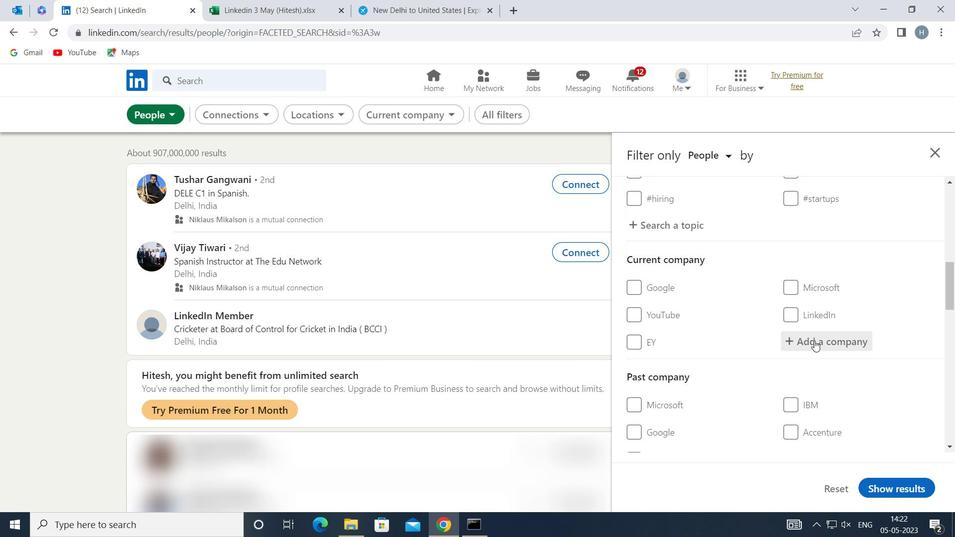
Action: Key pressed <Key.shift><Key.shift><Key.shift><Key.shift><Key.shift><Key.shift><Key.shift><Key.shift><Key.shift><Key.shift><Key.shift>EY
Screenshot: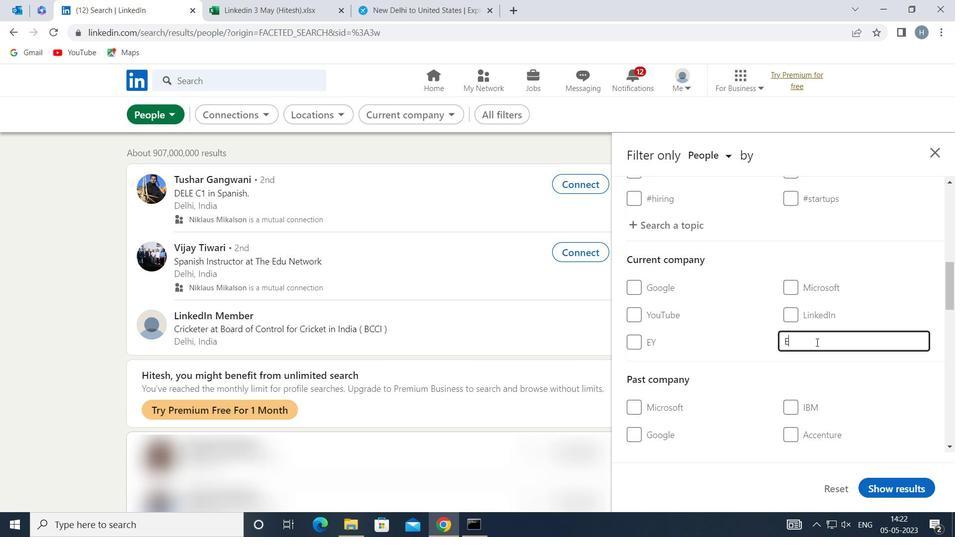 
Action: Mouse moved to (773, 364)
Screenshot: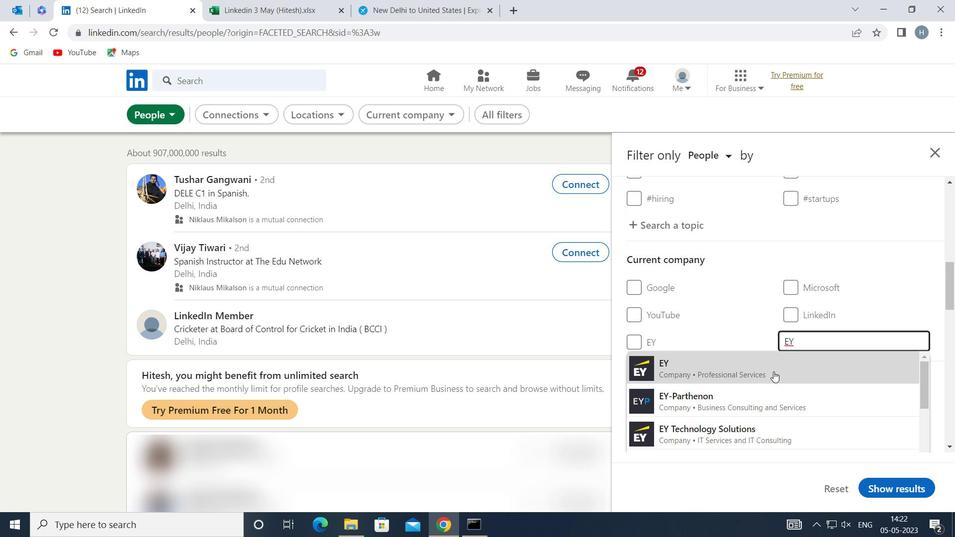 
Action: Mouse pressed left at (773, 364)
Screenshot: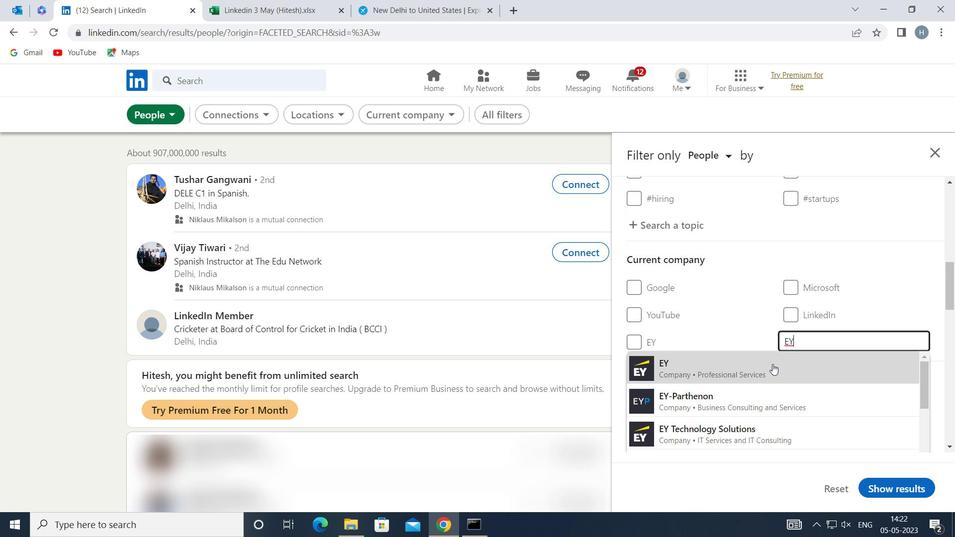 
Action: Mouse moved to (758, 351)
Screenshot: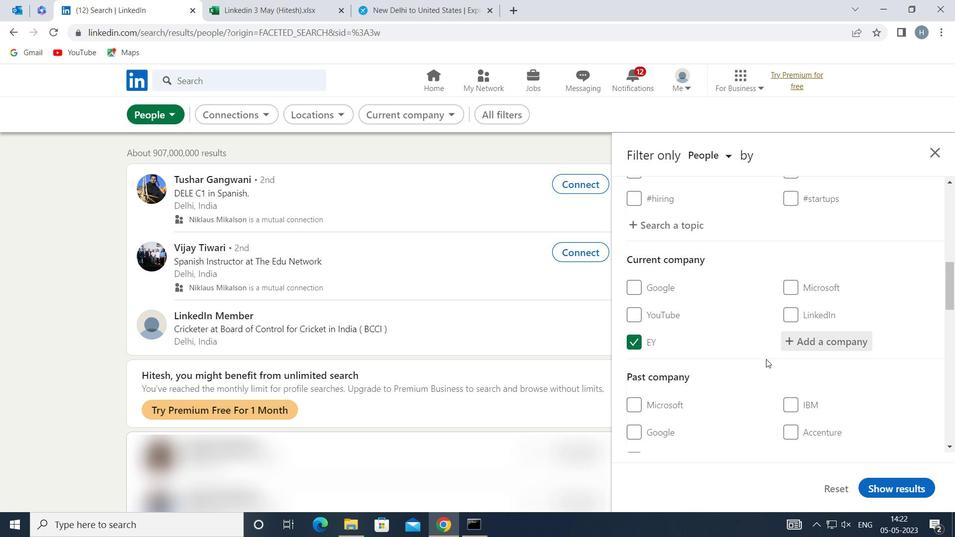 
Action: Mouse scrolled (758, 351) with delta (0, 0)
Screenshot: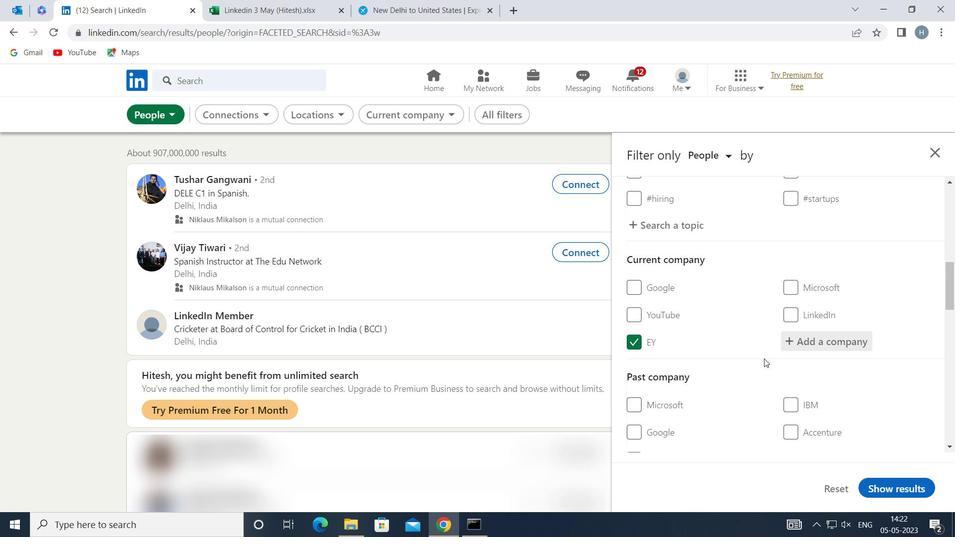 
Action: Mouse moved to (756, 342)
Screenshot: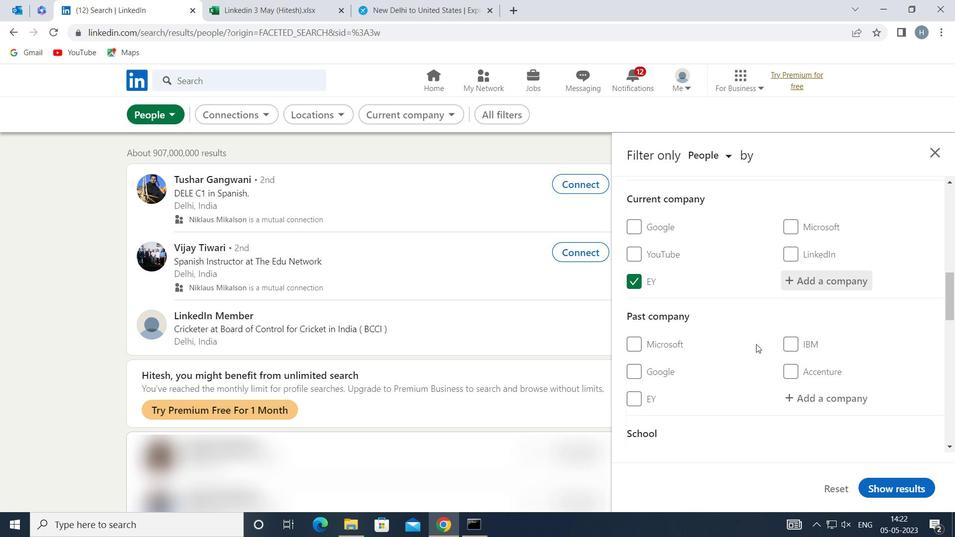 
Action: Mouse scrolled (756, 342) with delta (0, 0)
Screenshot: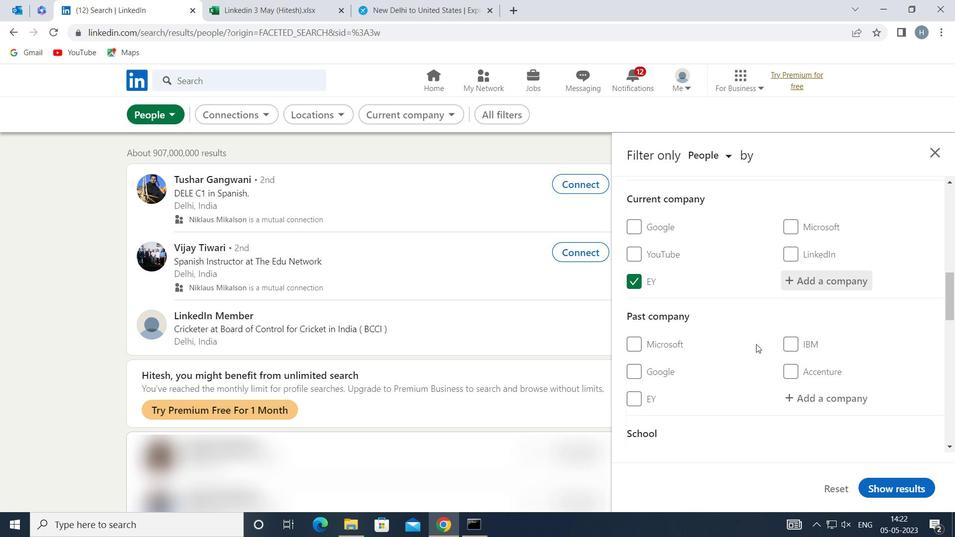
Action: Mouse scrolled (756, 342) with delta (0, 0)
Screenshot: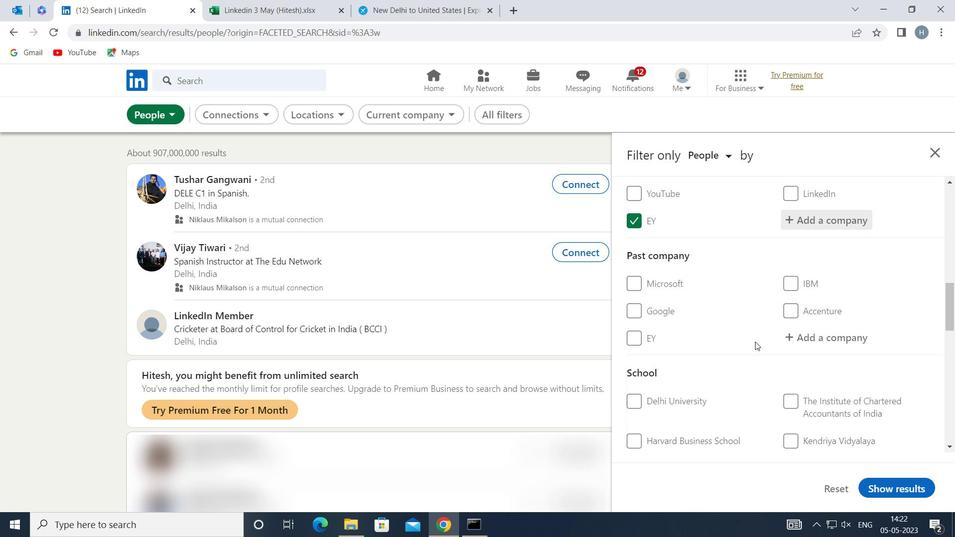 
Action: Mouse scrolled (756, 342) with delta (0, 0)
Screenshot: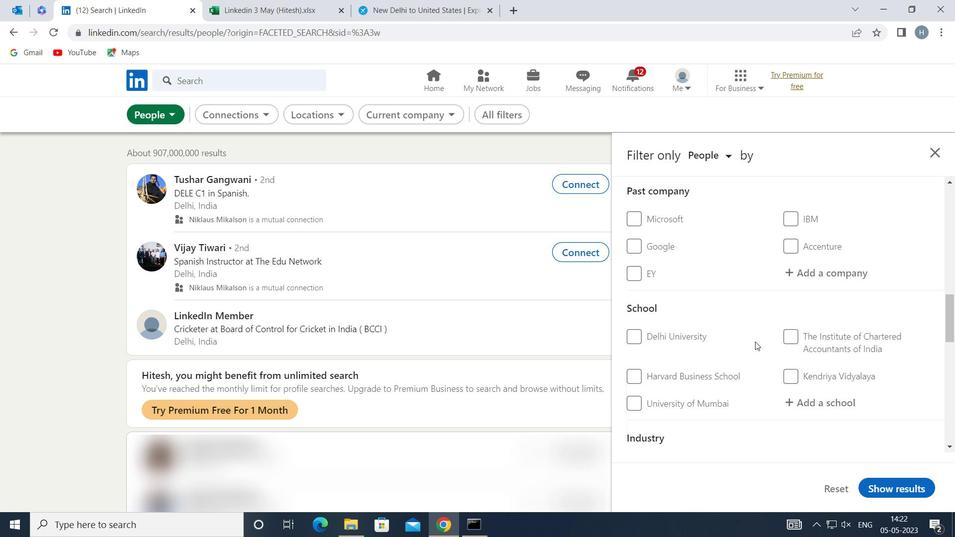 
Action: Mouse moved to (812, 339)
Screenshot: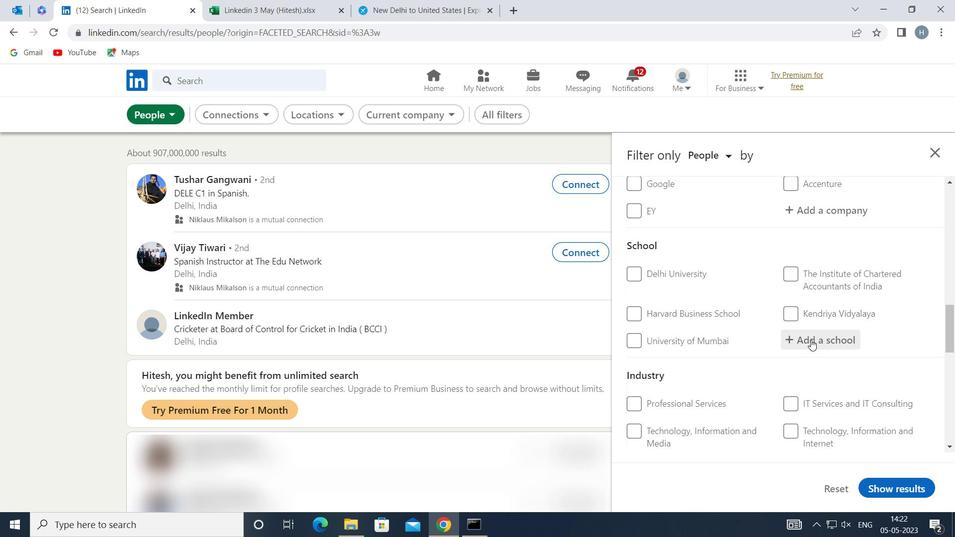 
Action: Mouse pressed left at (812, 339)
Screenshot: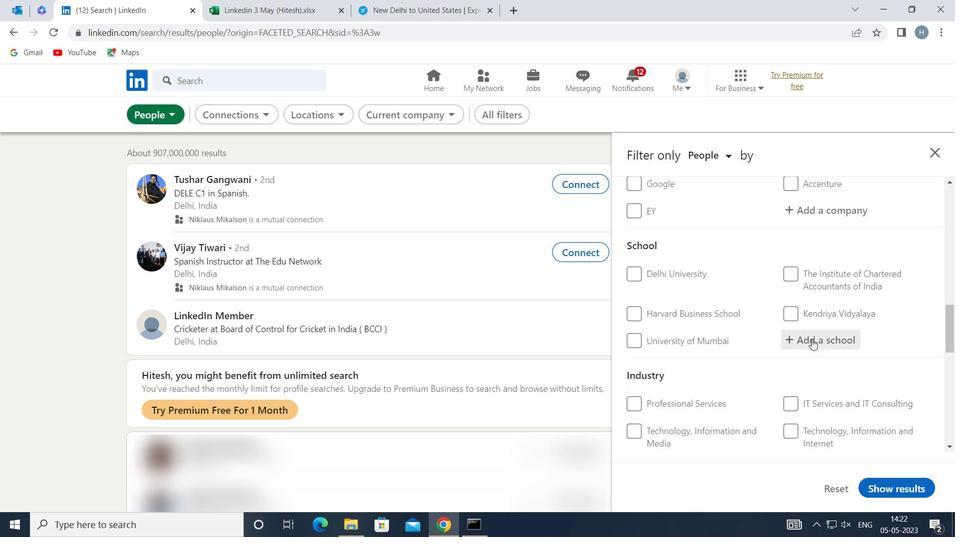 
Action: Key pressed <Key.shift><Key.shift><Key.shift><Key.shift><Key.shift><Key.shift><Key.shift><Key.shift><Key.shift><Key.shift><Key.shift>DOEACC
Screenshot: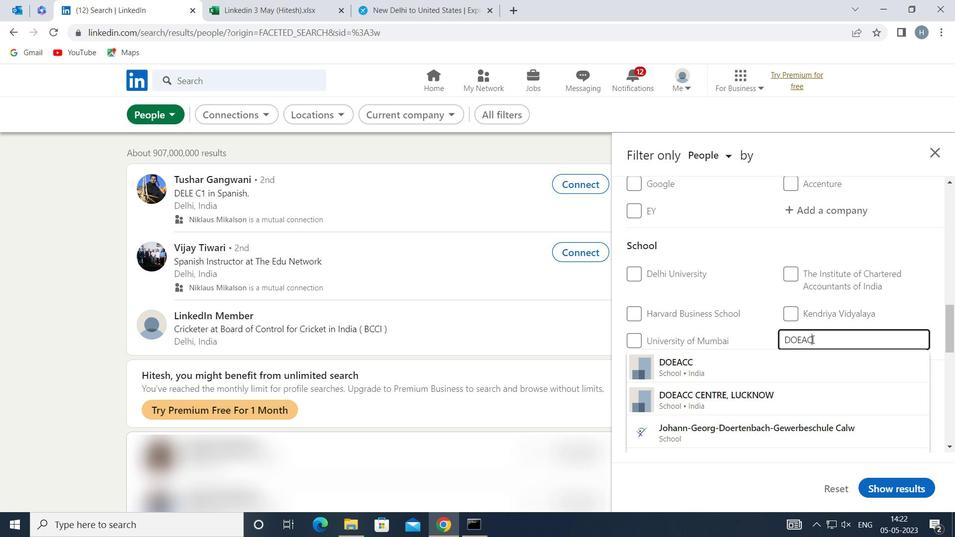 
Action: Mouse moved to (779, 356)
Screenshot: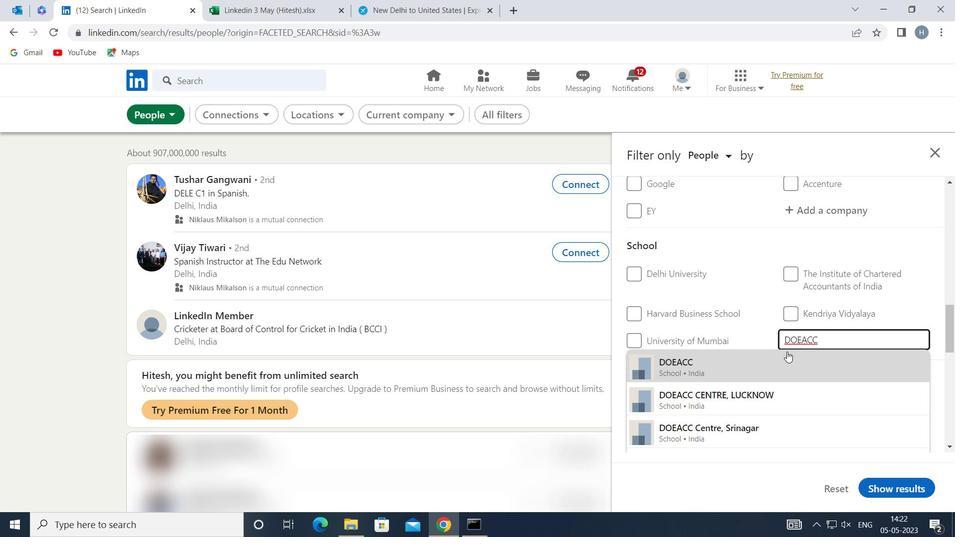 
Action: Mouse pressed left at (779, 356)
Screenshot: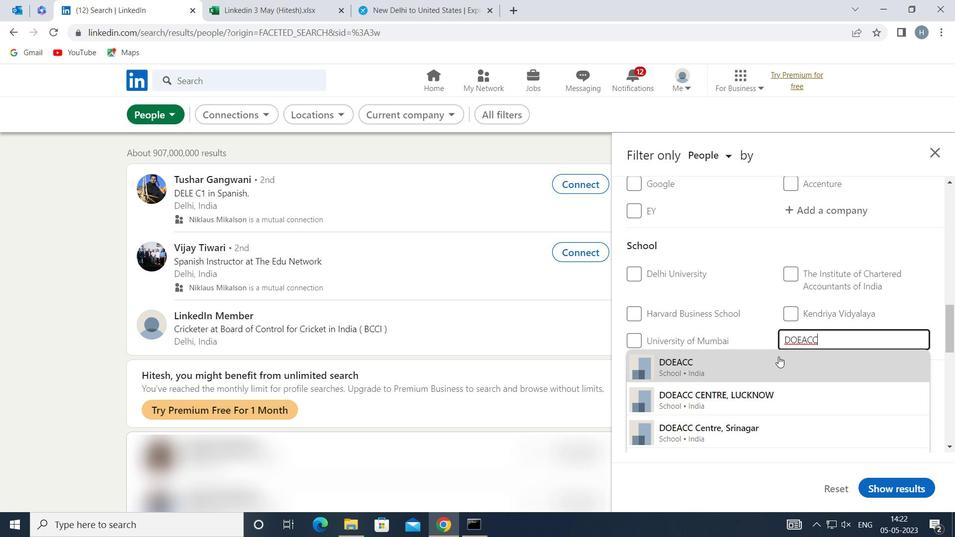 
Action: Mouse moved to (748, 349)
Screenshot: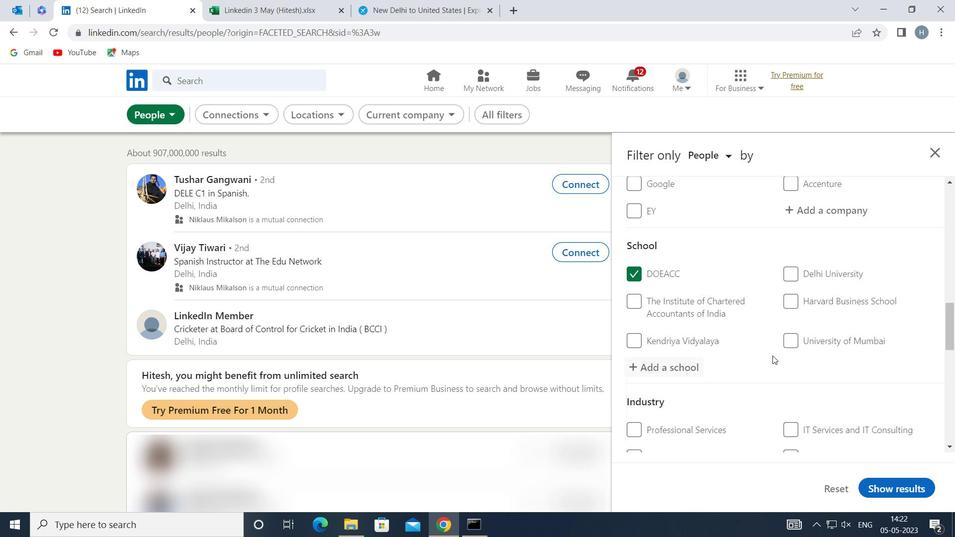 
Action: Mouse scrolled (748, 348) with delta (0, 0)
Screenshot: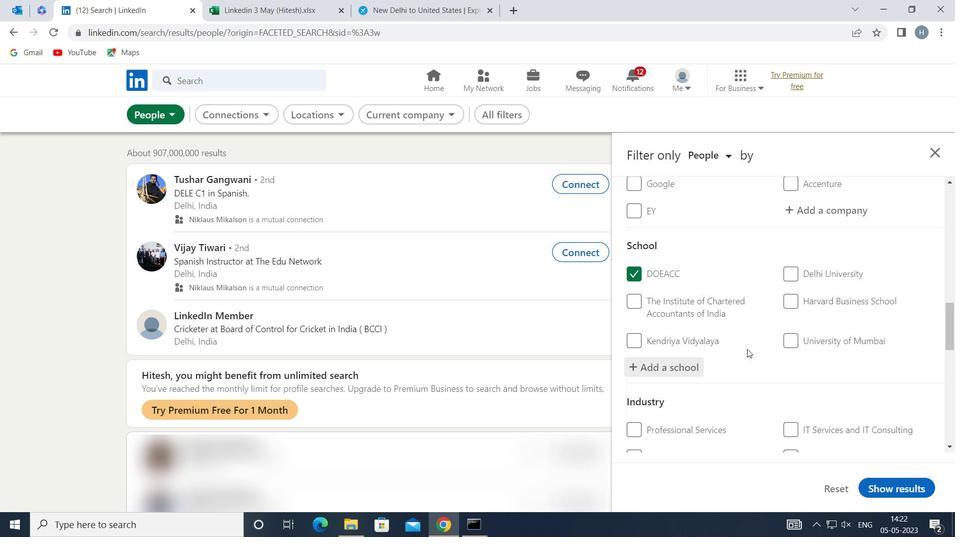 
Action: Mouse scrolled (748, 348) with delta (0, 0)
Screenshot: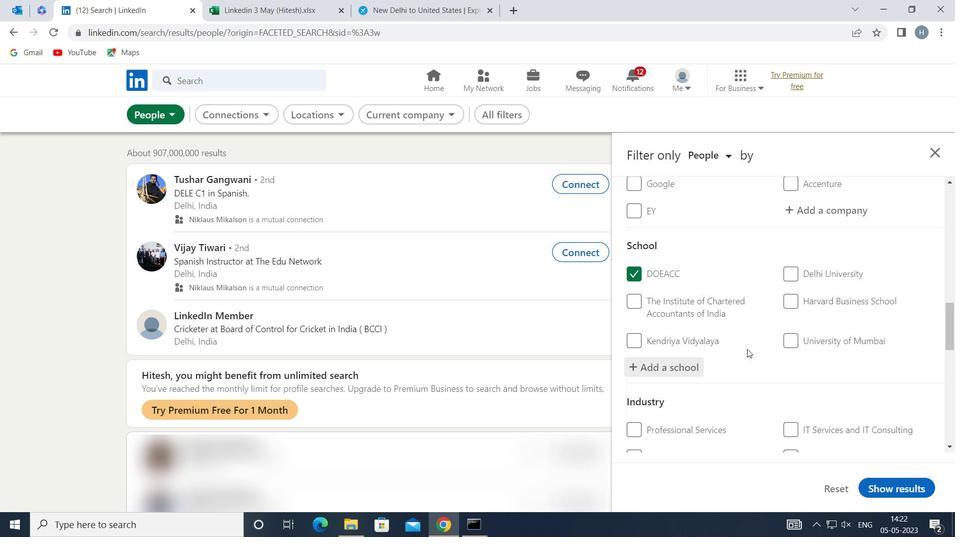 
Action: Mouse scrolled (748, 348) with delta (0, 0)
Screenshot: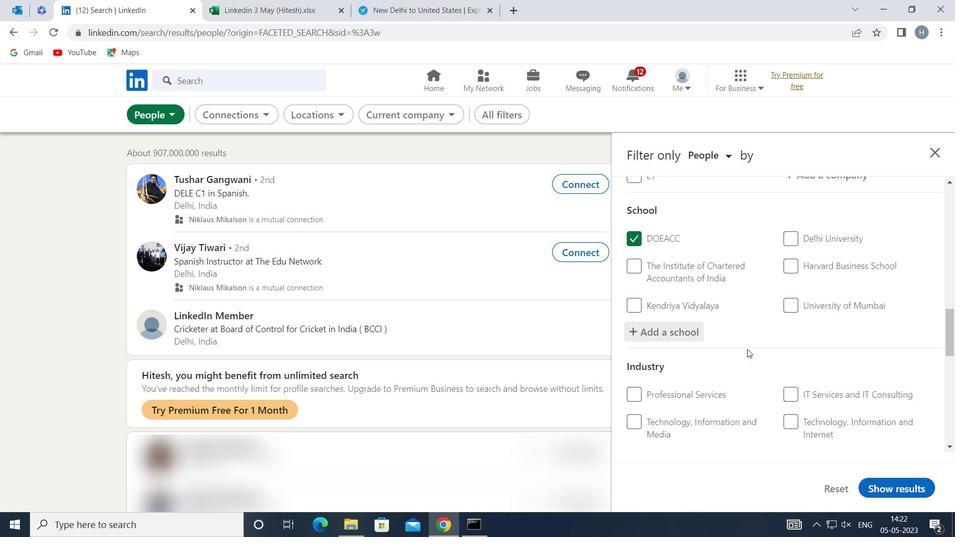 
Action: Mouse moved to (826, 308)
Screenshot: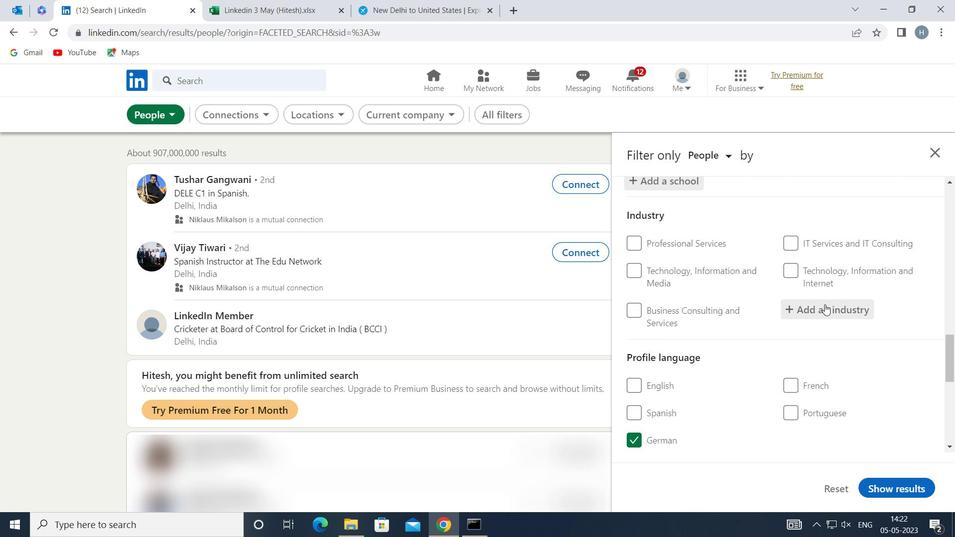 
Action: Mouse pressed left at (826, 308)
Screenshot: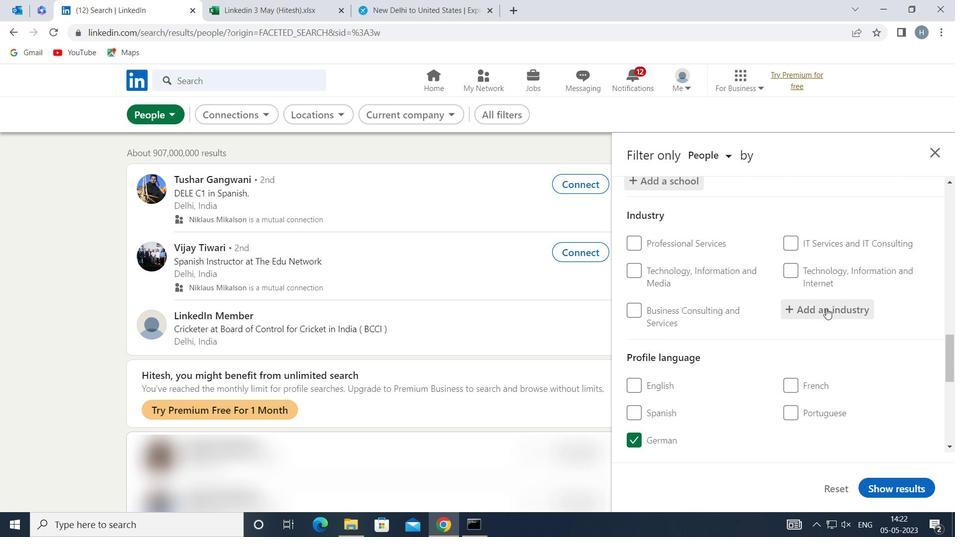 
Action: Mouse moved to (827, 309)
Screenshot: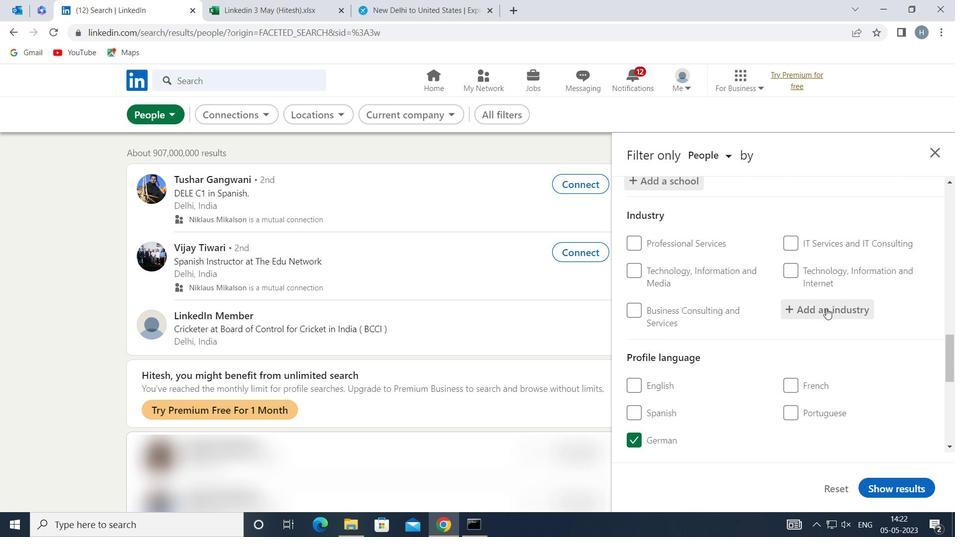 
Action: Key pressed <Key.shift>HUMAN<Key.space><Key.shift>RESOURCES<Key.space>
Screenshot: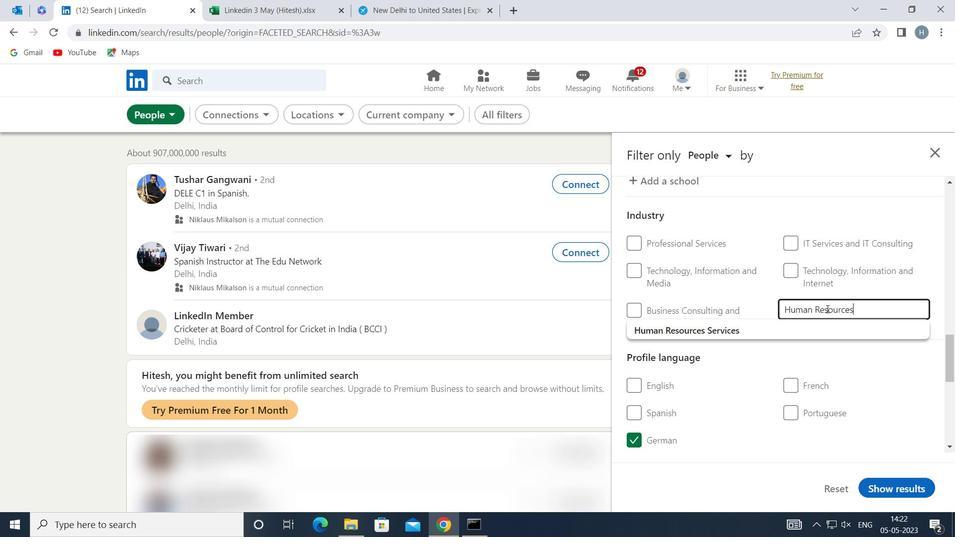 
Action: Mouse moved to (828, 309)
Screenshot: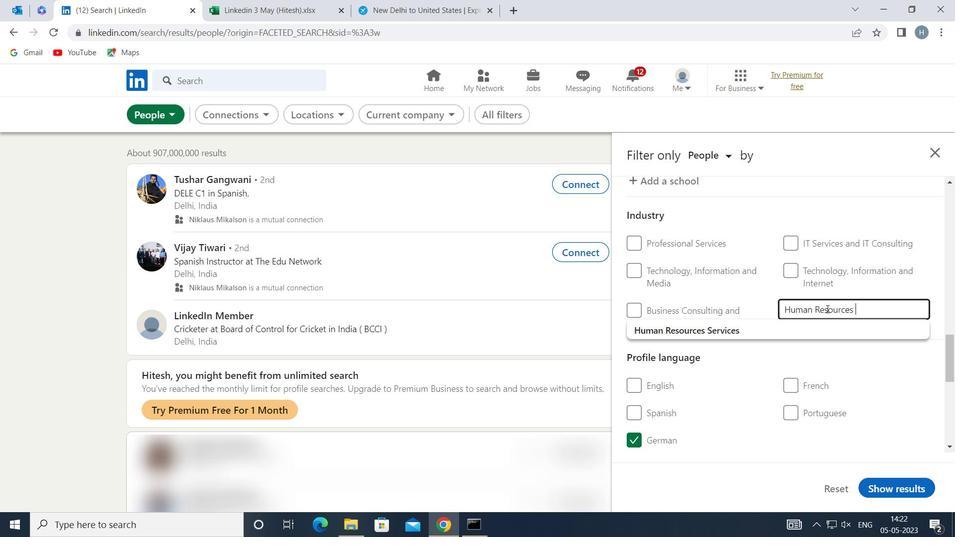 
Action: Key pressed <Key.shift>SER
Screenshot: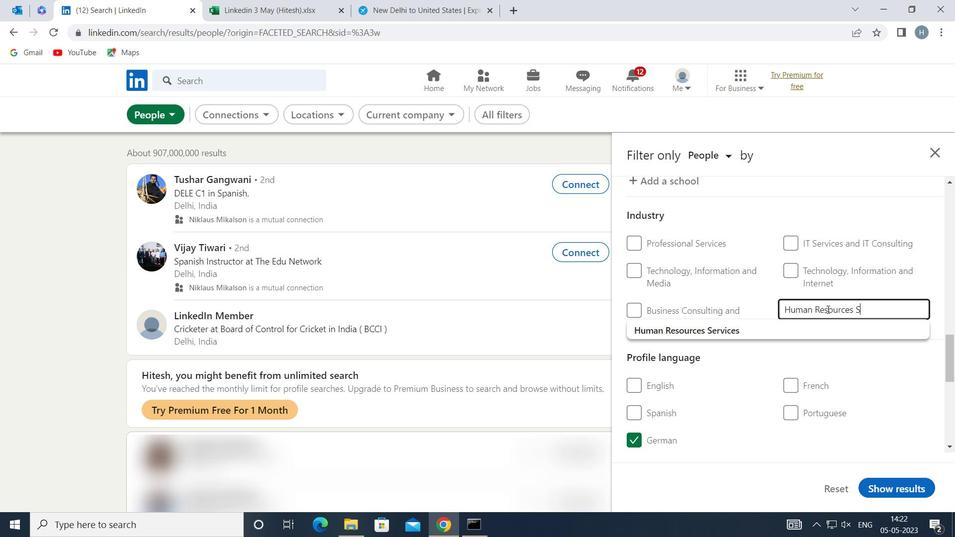 
Action: Mouse moved to (834, 332)
Screenshot: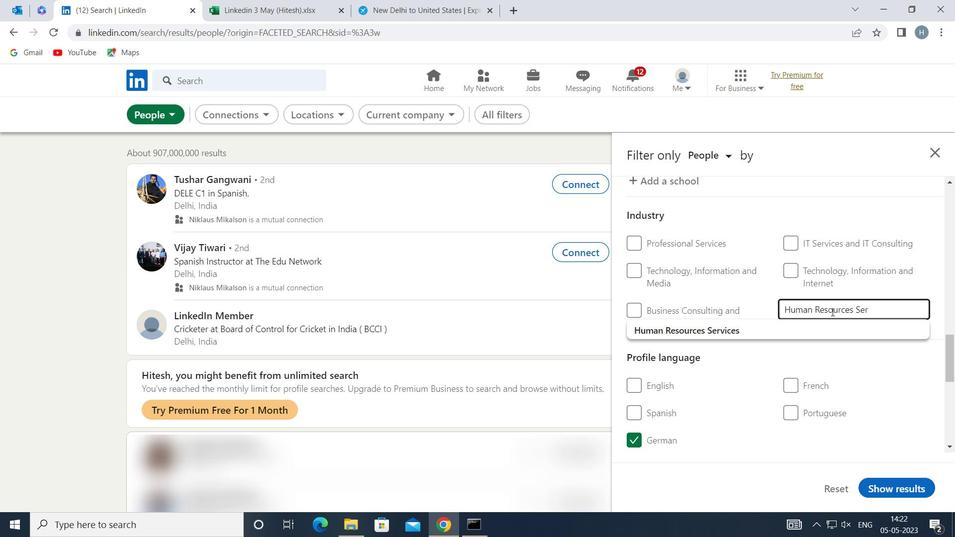 
Action: Mouse pressed left at (834, 332)
Screenshot: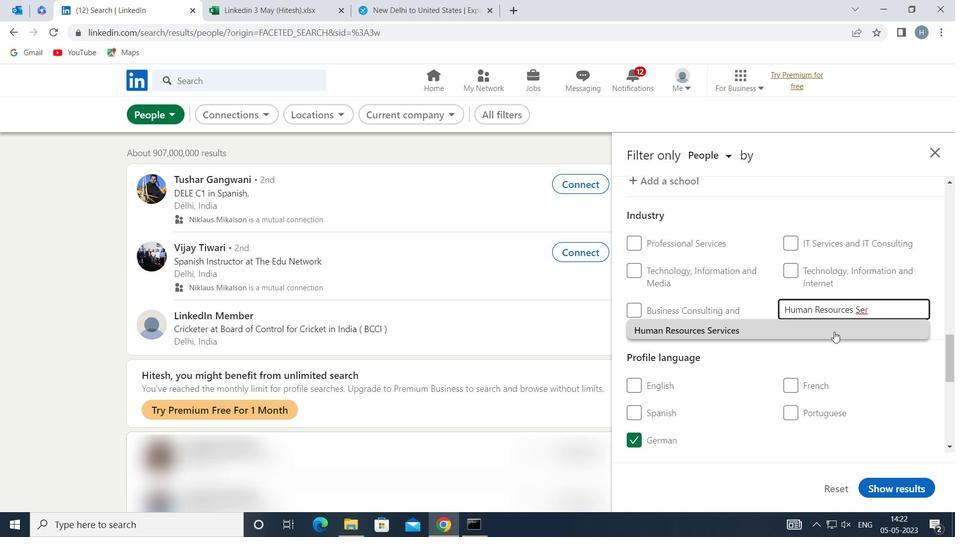 
Action: Mouse moved to (807, 339)
Screenshot: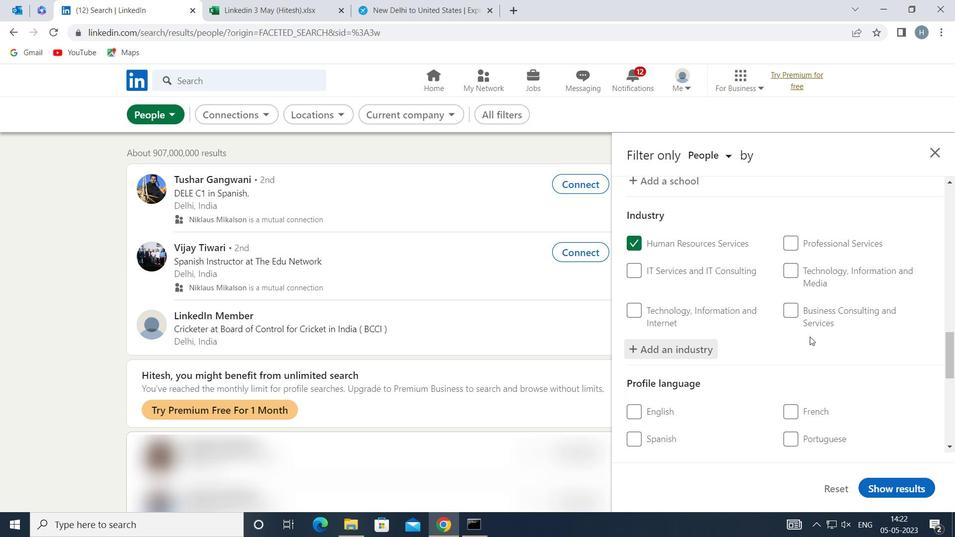 
Action: Mouse scrolled (807, 339) with delta (0, 0)
Screenshot: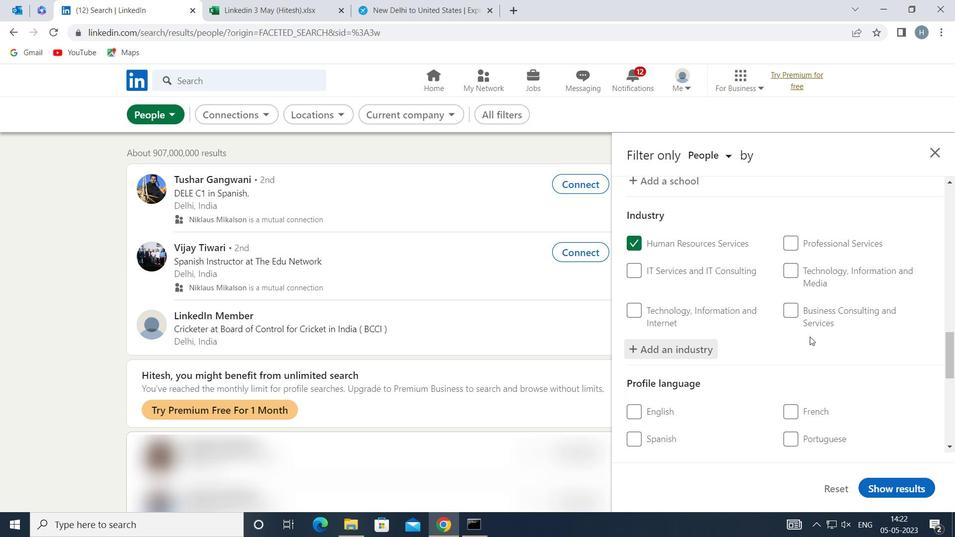 
Action: Mouse moved to (804, 342)
Screenshot: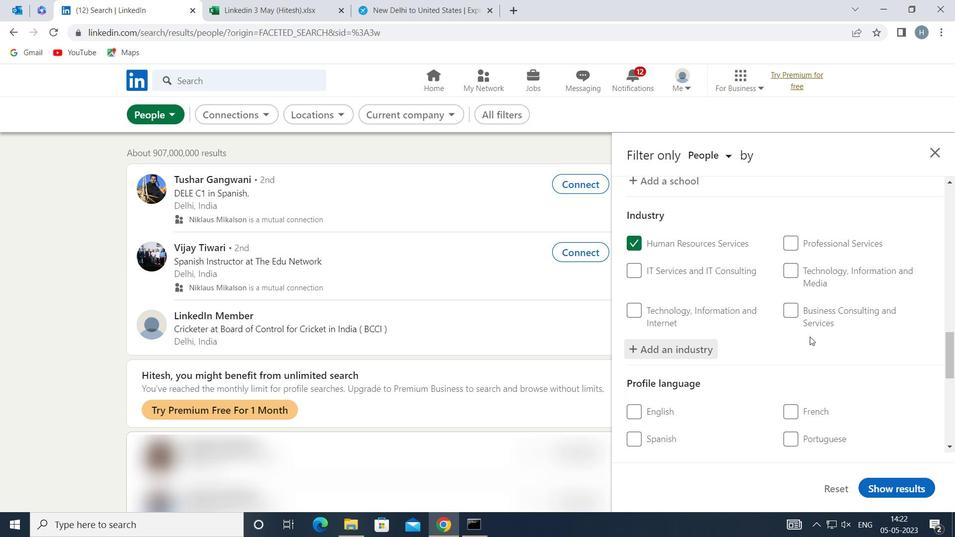 
Action: Mouse scrolled (804, 341) with delta (0, 0)
Screenshot: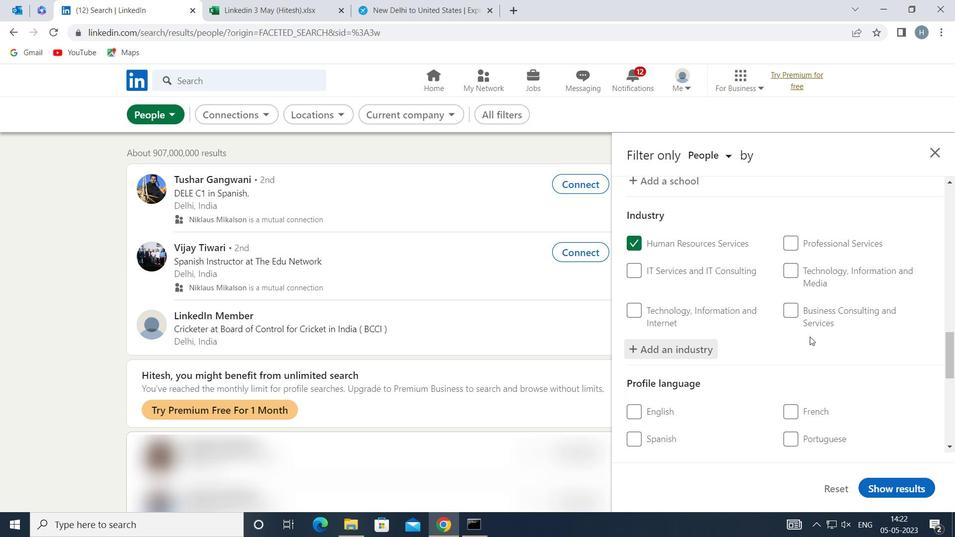 
Action: Mouse moved to (803, 343)
Screenshot: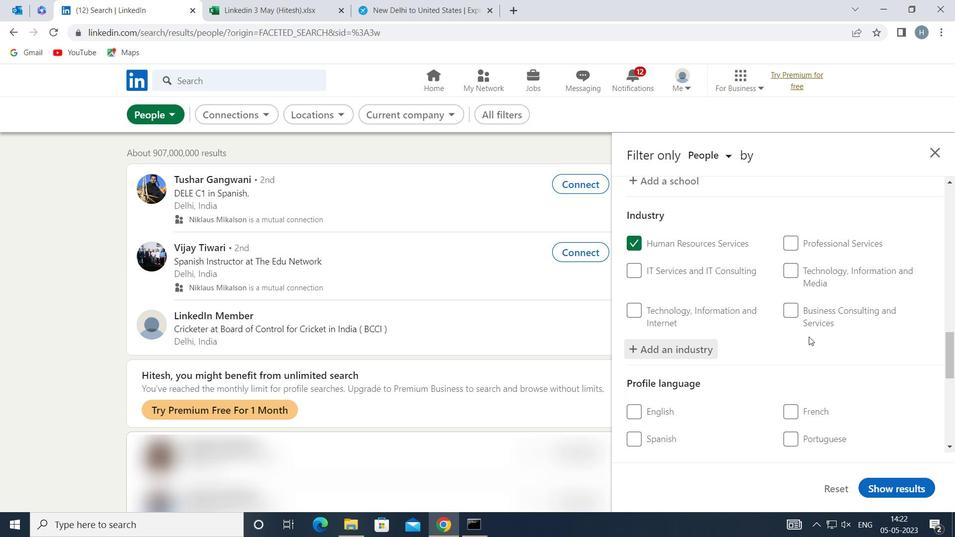 
Action: Mouse scrolled (803, 343) with delta (0, 0)
Screenshot: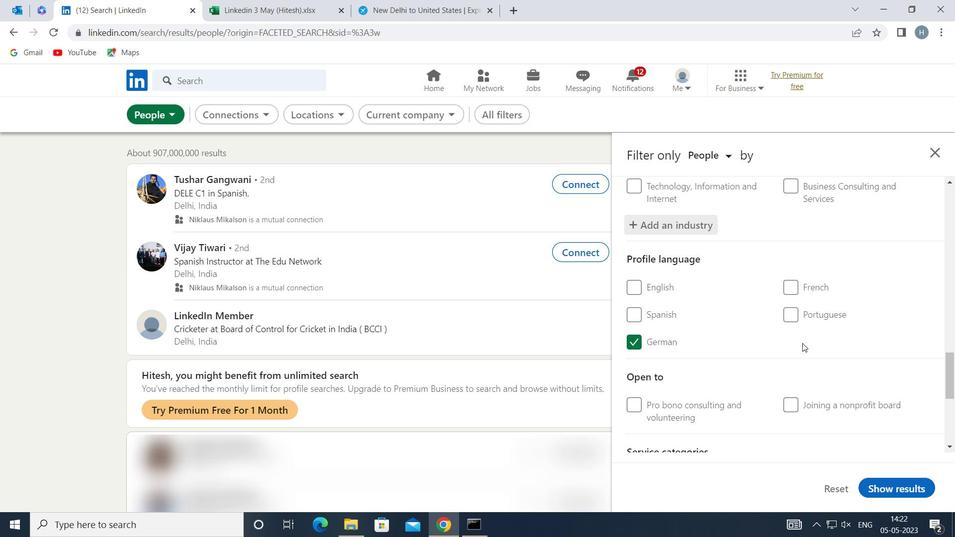 
Action: Mouse scrolled (803, 343) with delta (0, 0)
Screenshot: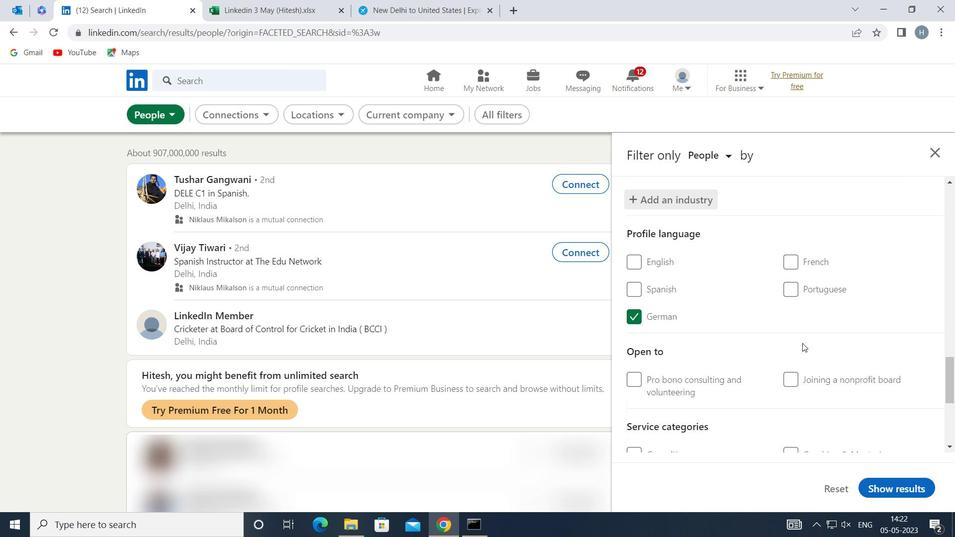 
Action: Mouse scrolled (803, 343) with delta (0, 0)
Screenshot: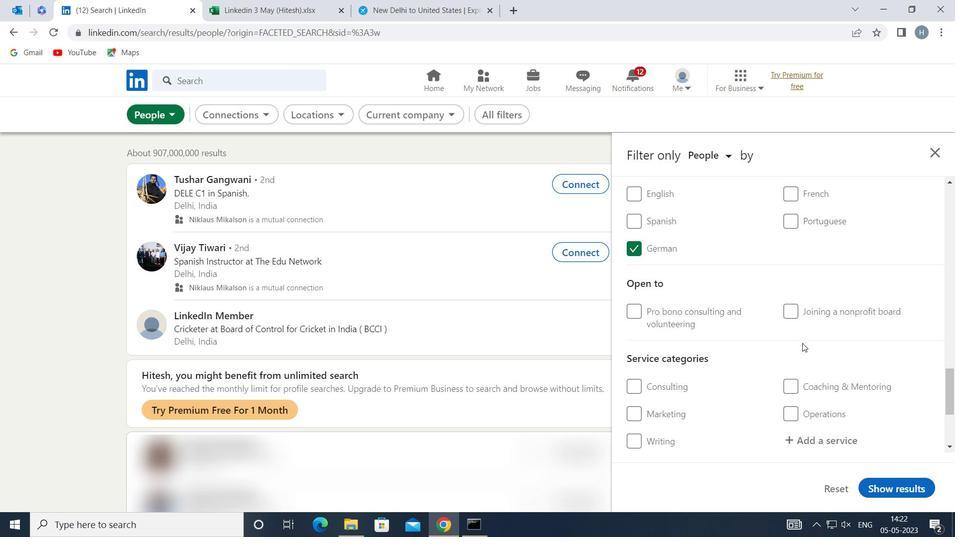 
Action: Mouse moved to (813, 350)
Screenshot: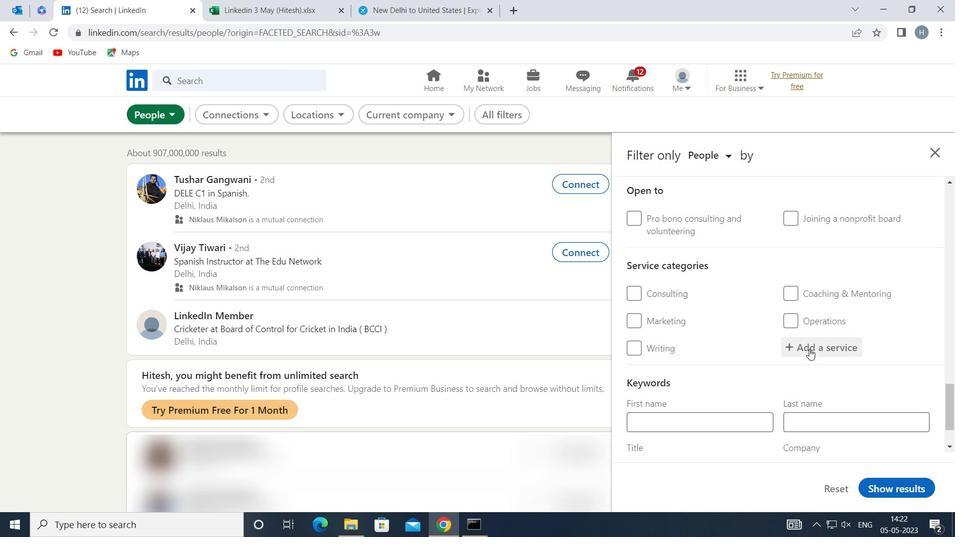 
Action: Mouse pressed left at (813, 350)
Screenshot: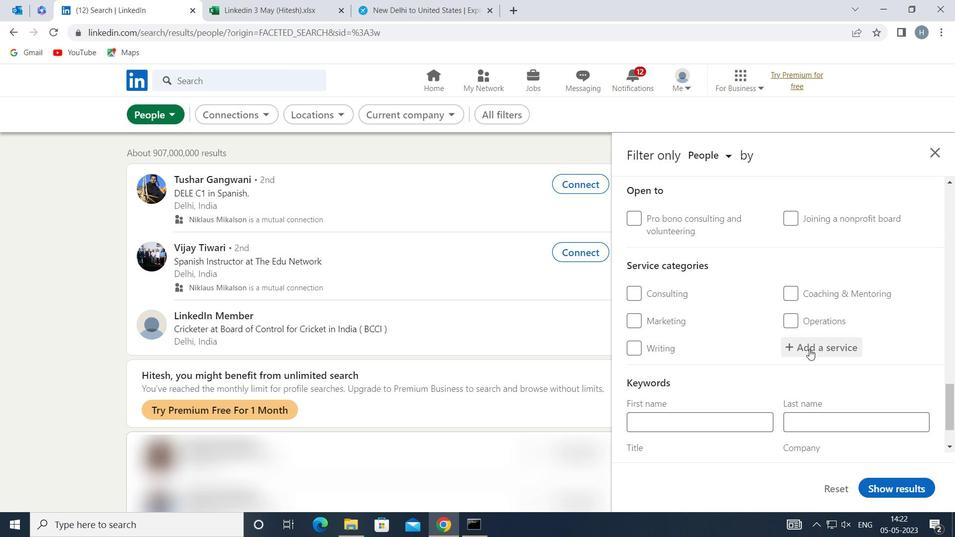 
Action: Mouse moved to (814, 350)
Screenshot: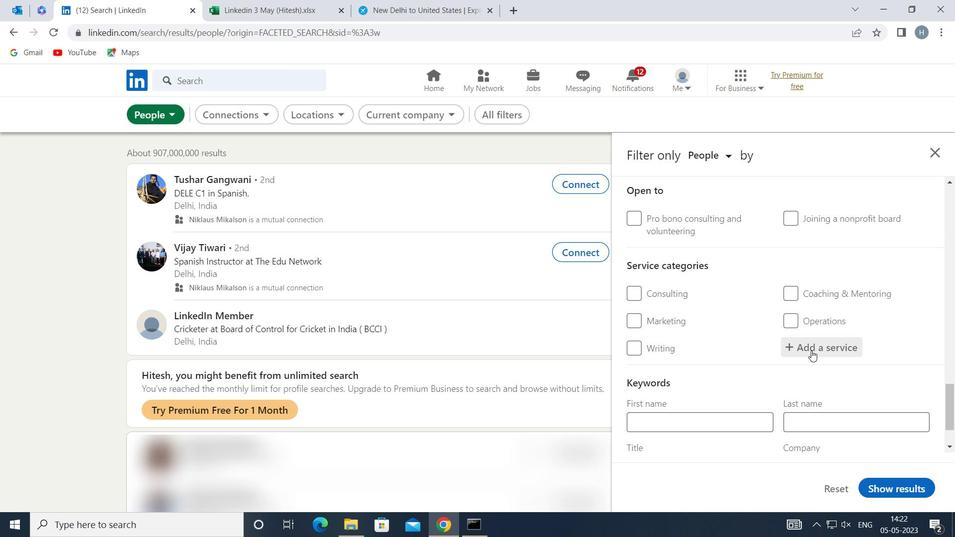 
Action: Key pressed <Key.shift>EDITI
Screenshot: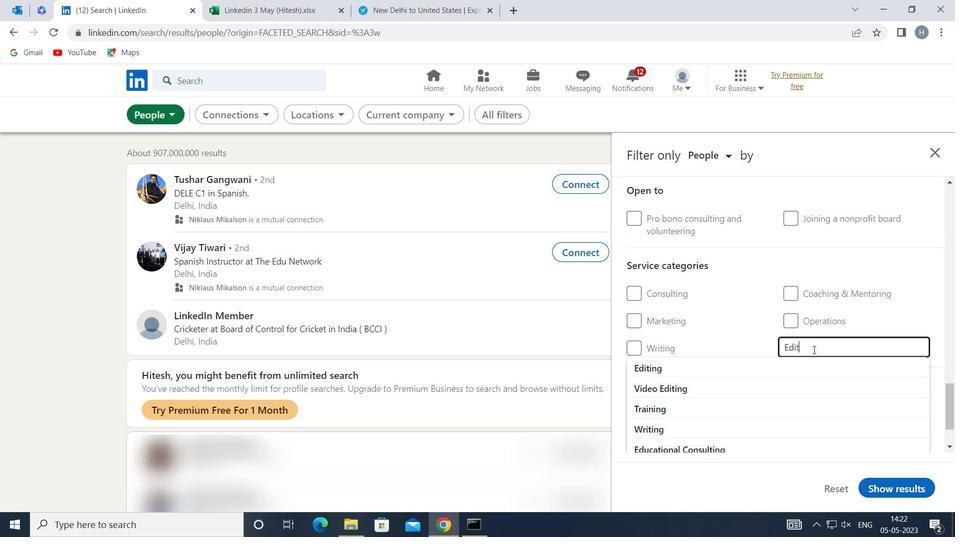 
Action: Mouse moved to (766, 356)
Screenshot: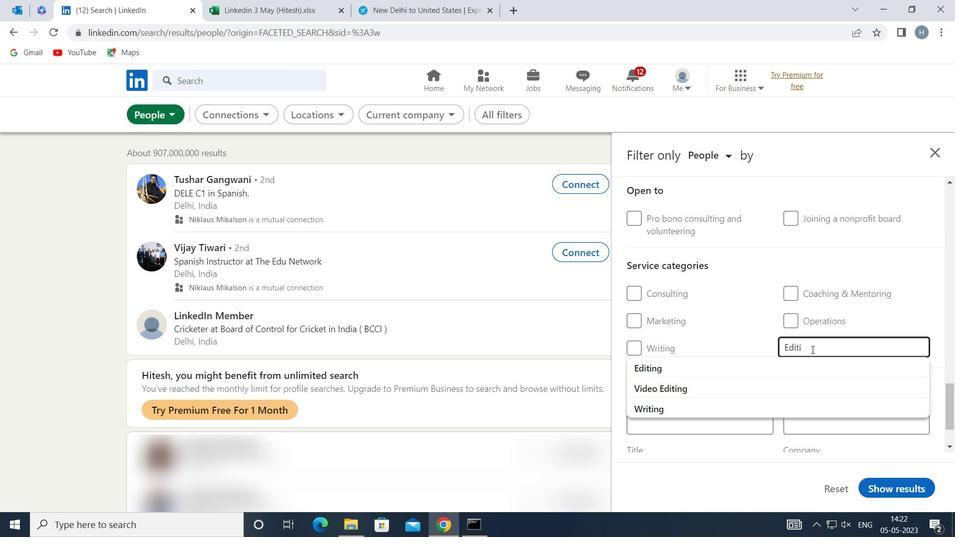 
Action: Key pressed NG
Screenshot: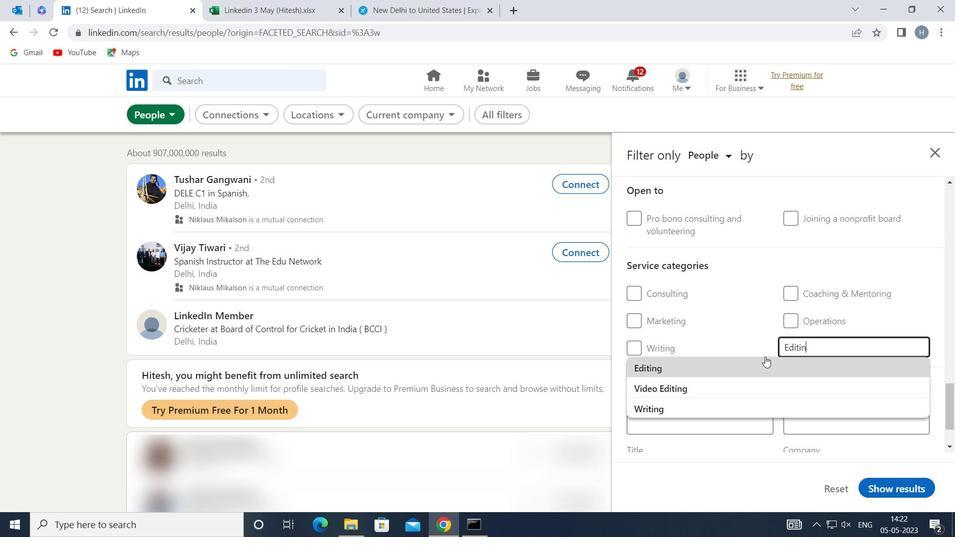 
Action: Mouse moved to (754, 366)
Screenshot: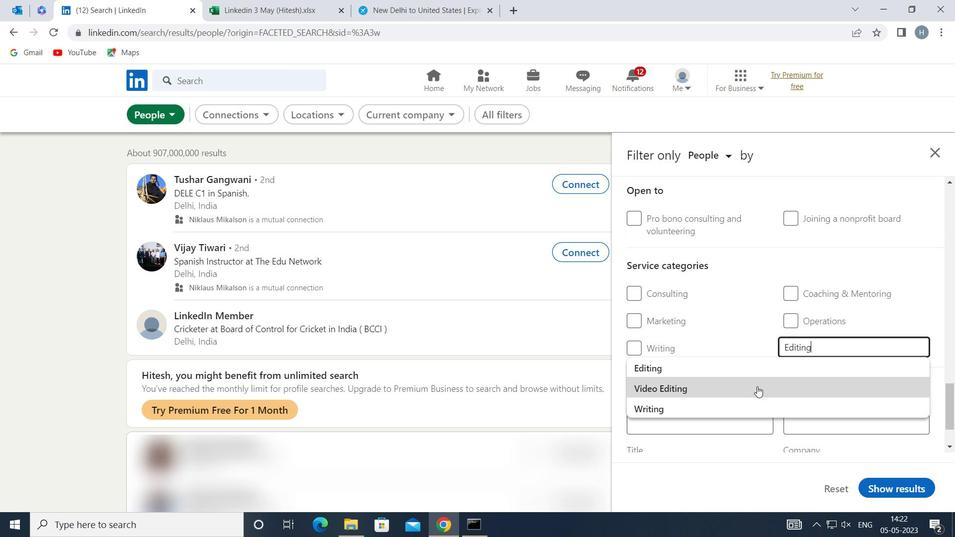 
Action: Mouse pressed left at (754, 366)
Screenshot: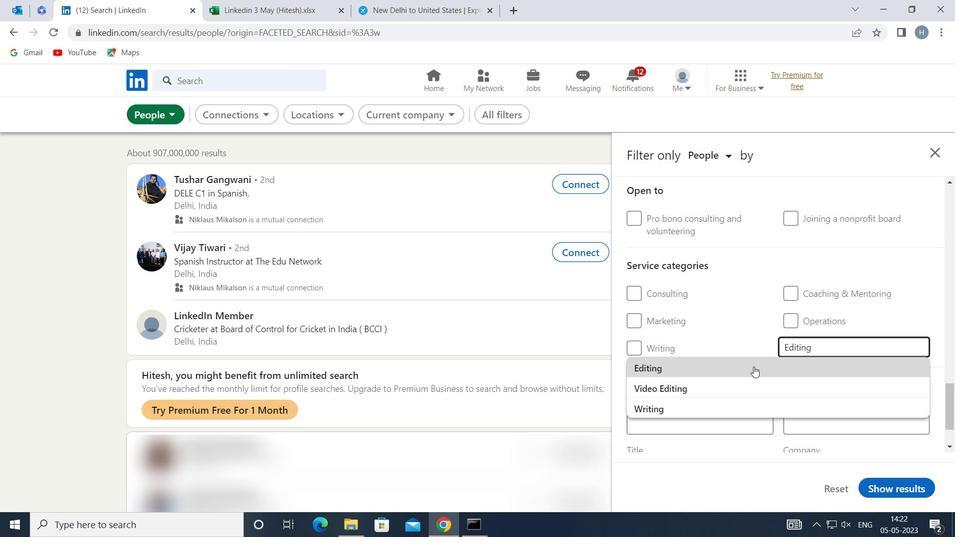 
Action: Mouse moved to (711, 374)
Screenshot: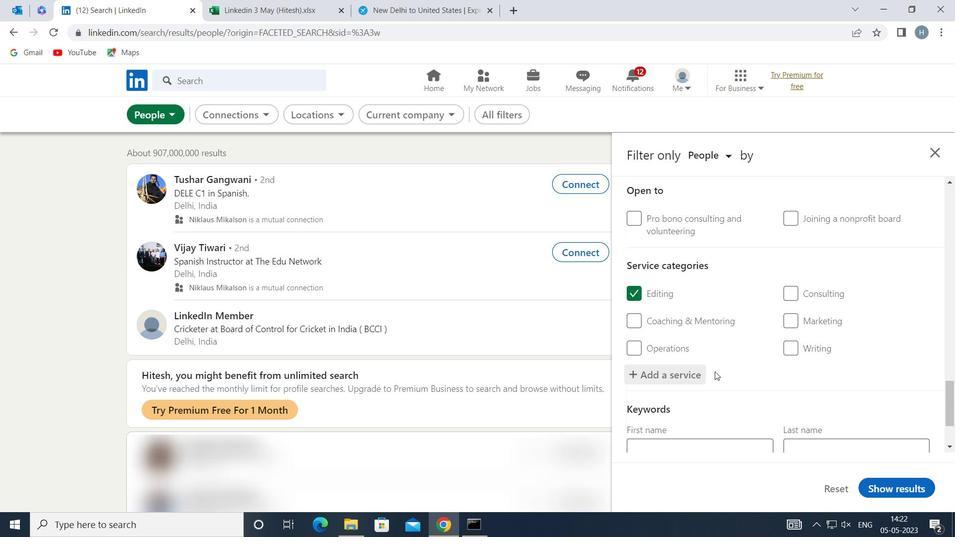 
Action: Mouse scrolled (711, 373) with delta (0, 0)
Screenshot: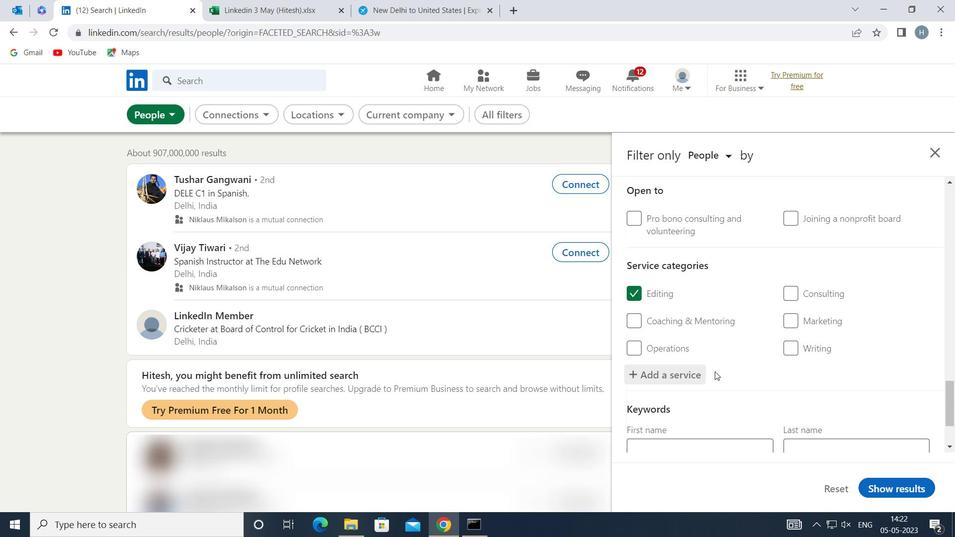 
Action: Mouse moved to (711, 375)
Screenshot: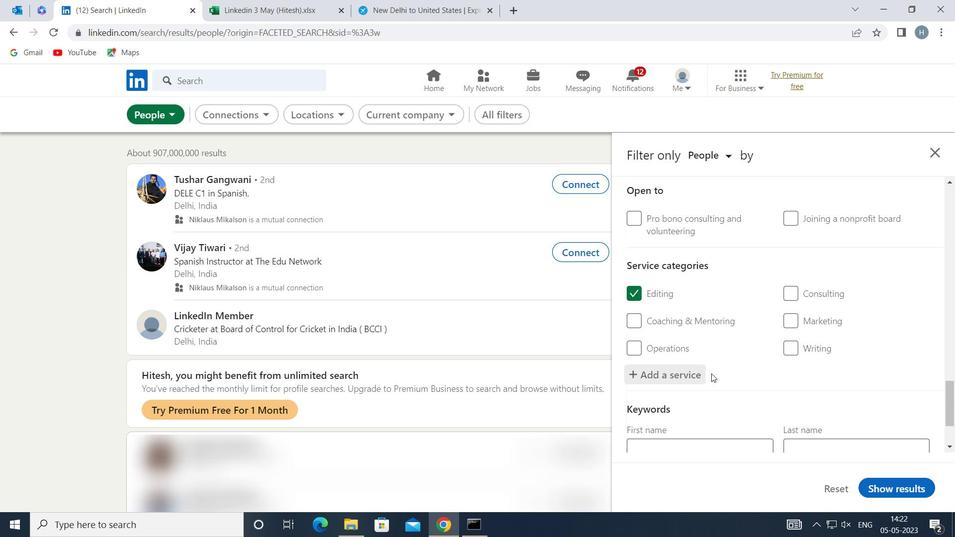 
Action: Mouse scrolled (711, 374) with delta (0, 0)
Screenshot: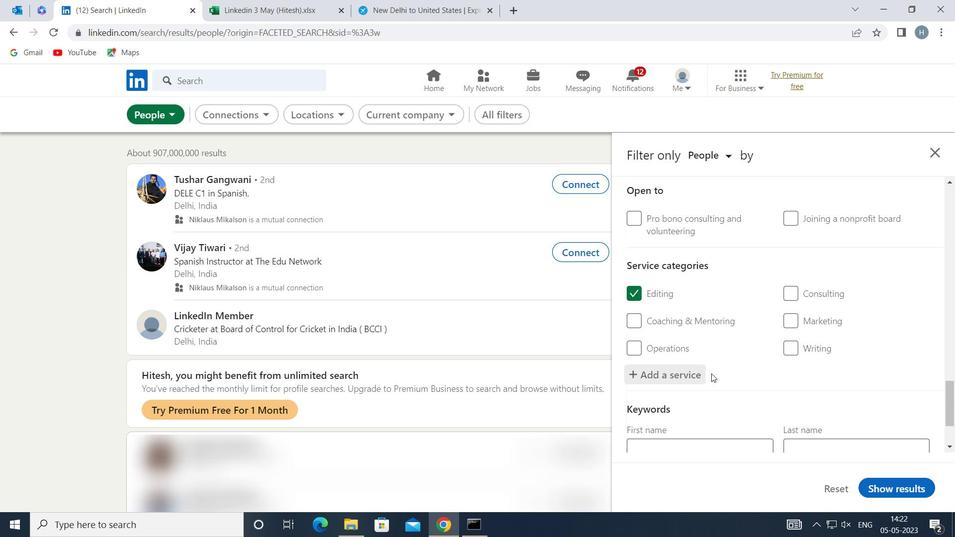 
Action: Mouse moved to (710, 376)
Screenshot: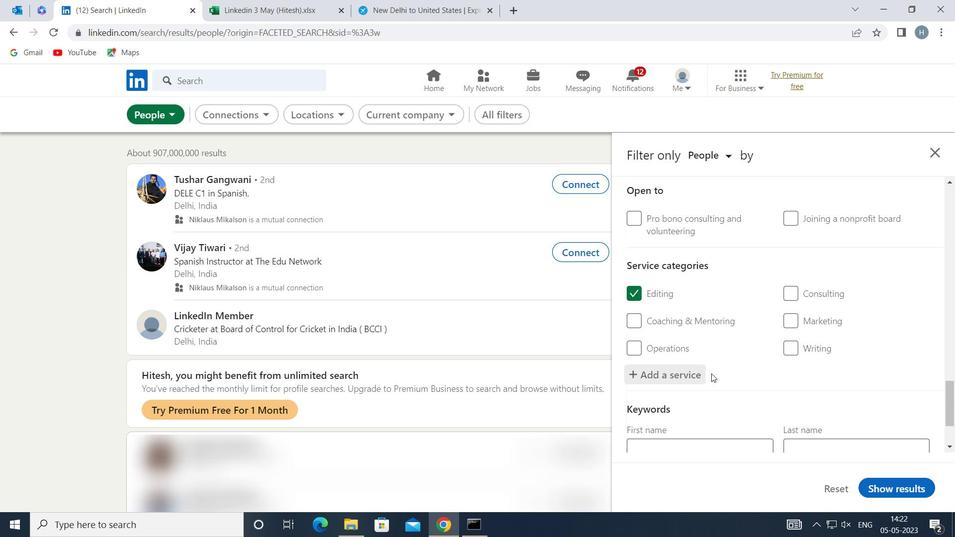 
Action: Mouse scrolled (710, 376) with delta (0, 0)
Screenshot: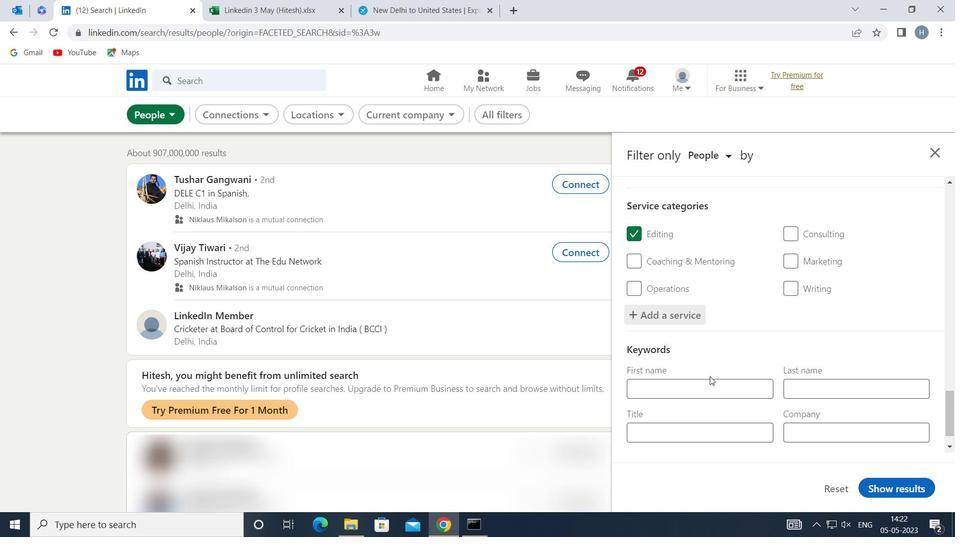 
Action: Mouse moved to (711, 379)
Screenshot: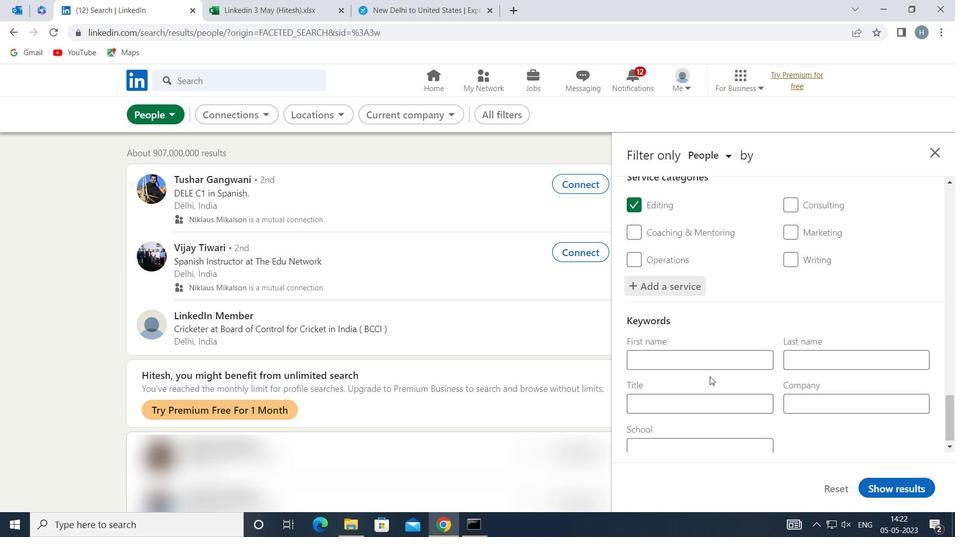 
Action: Mouse scrolled (711, 378) with delta (0, 0)
Screenshot: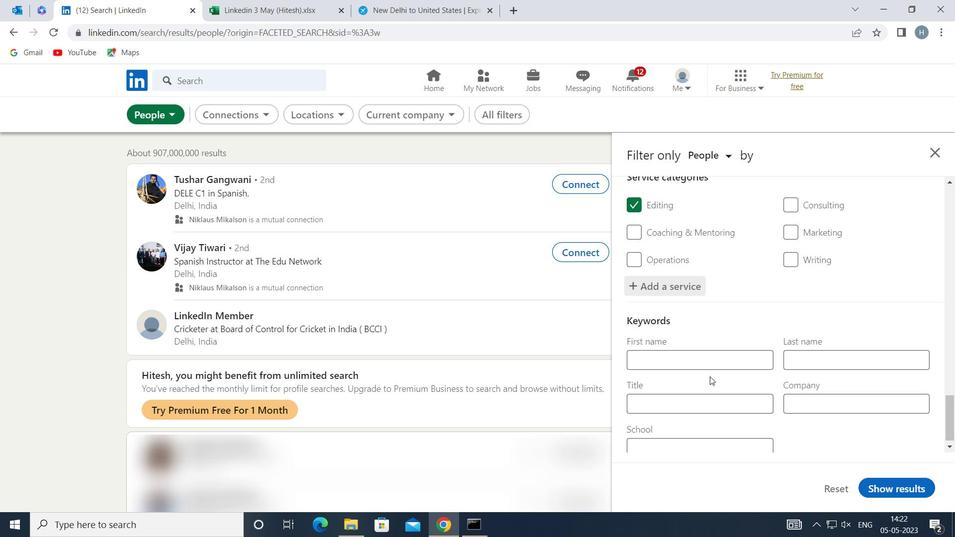 
Action: Mouse moved to (723, 393)
Screenshot: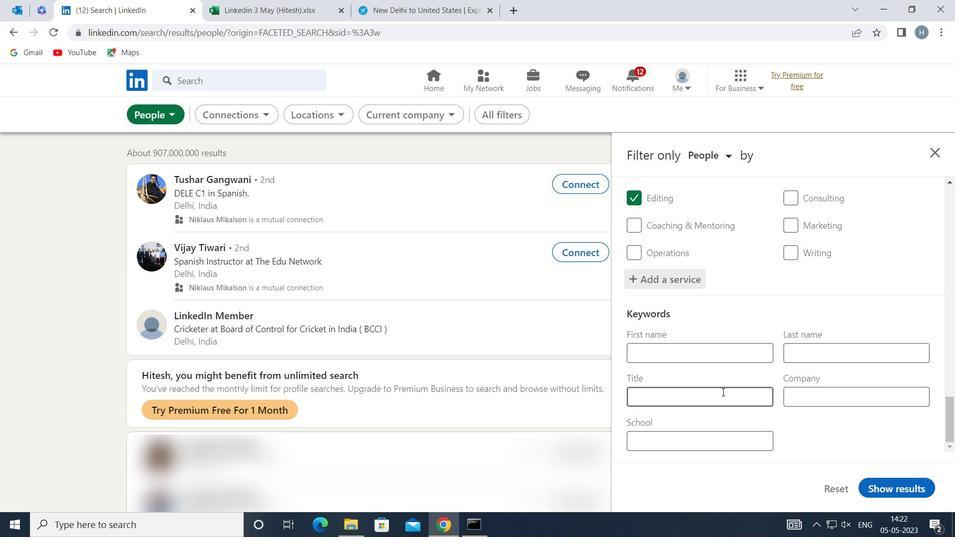 
Action: Mouse pressed left at (723, 393)
Screenshot: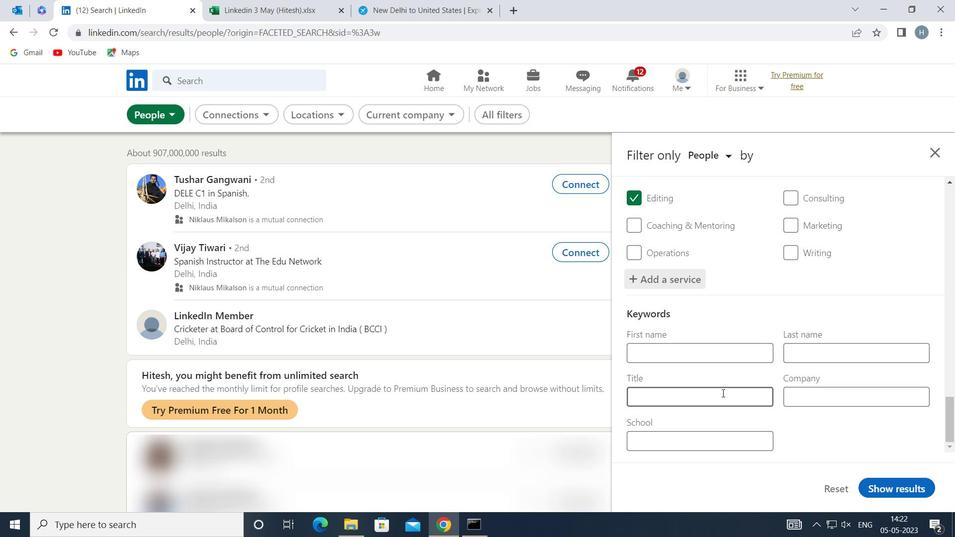 
Action: Key pressed <Key.shift>NAIL<Key.space><Key.shift>TECHNICIAN
Screenshot: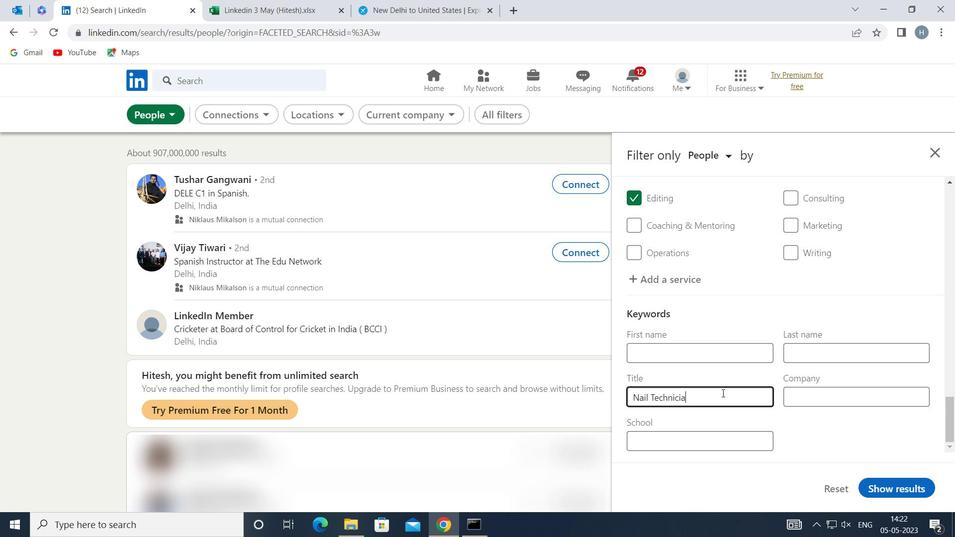 
Action: Mouse moved to (893, 488)
Screenshot: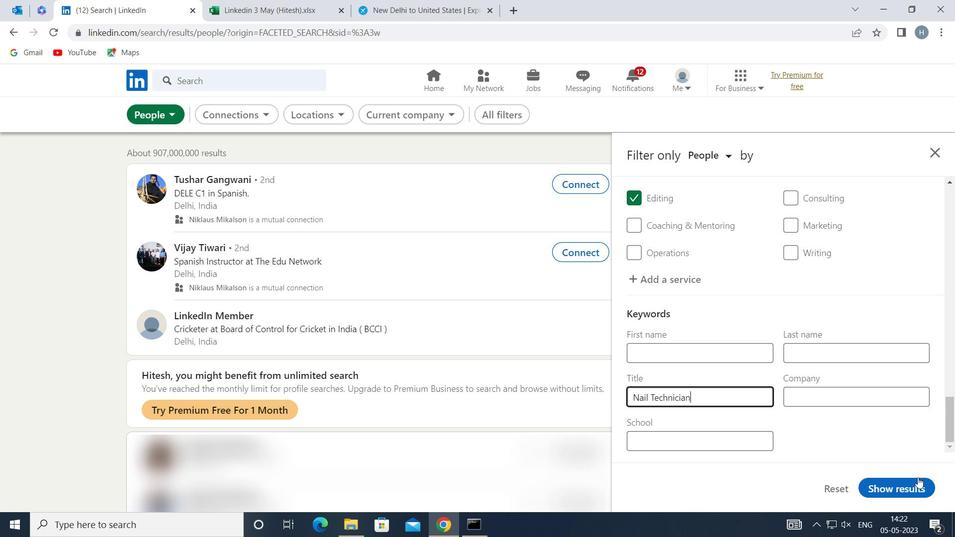 
Action: Mouse pressed left at (893, 488)
Screenshot: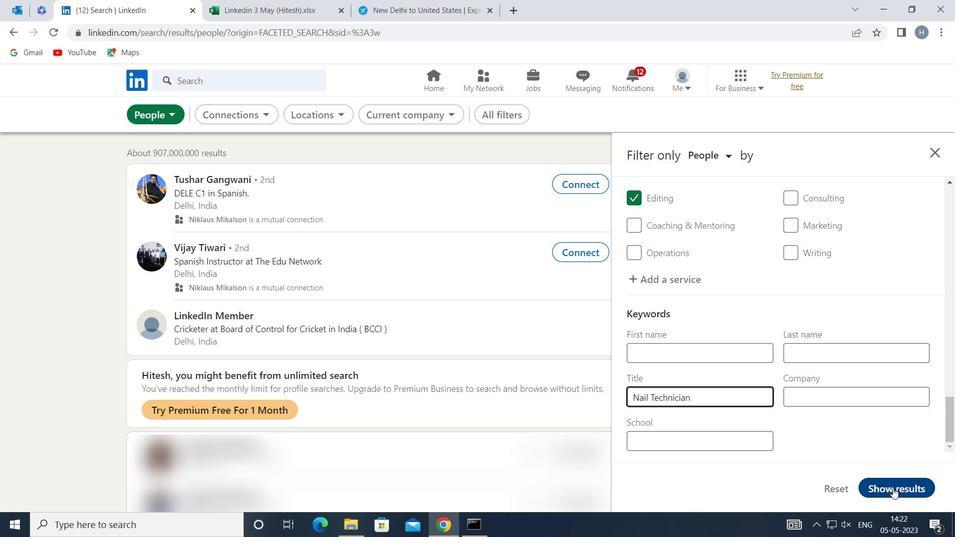 
Action: Mouse moved to (802, 431)
Screenshot: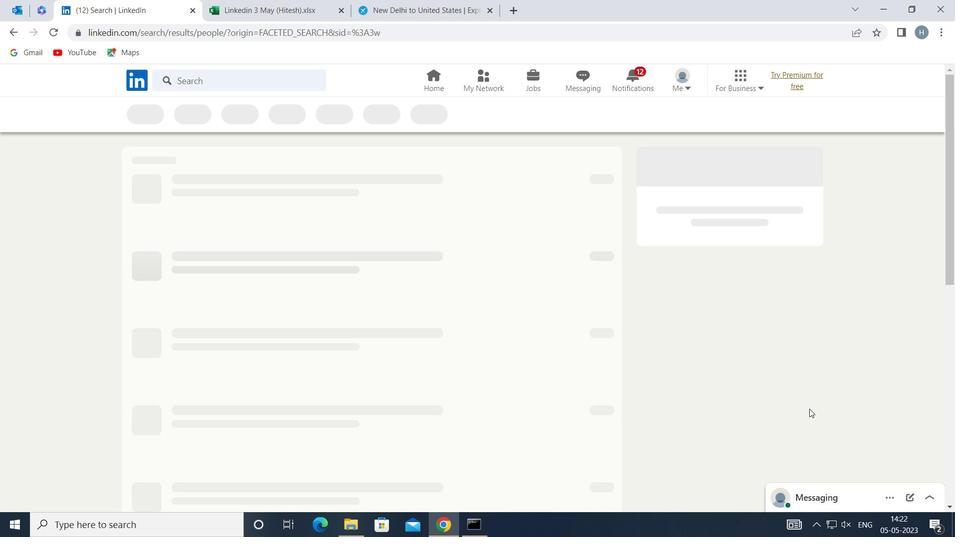 
